 Task: Use multitrack editing to remix a song with a different arrangement.
Action: Mouse moved to (83, 8)
Screenshot: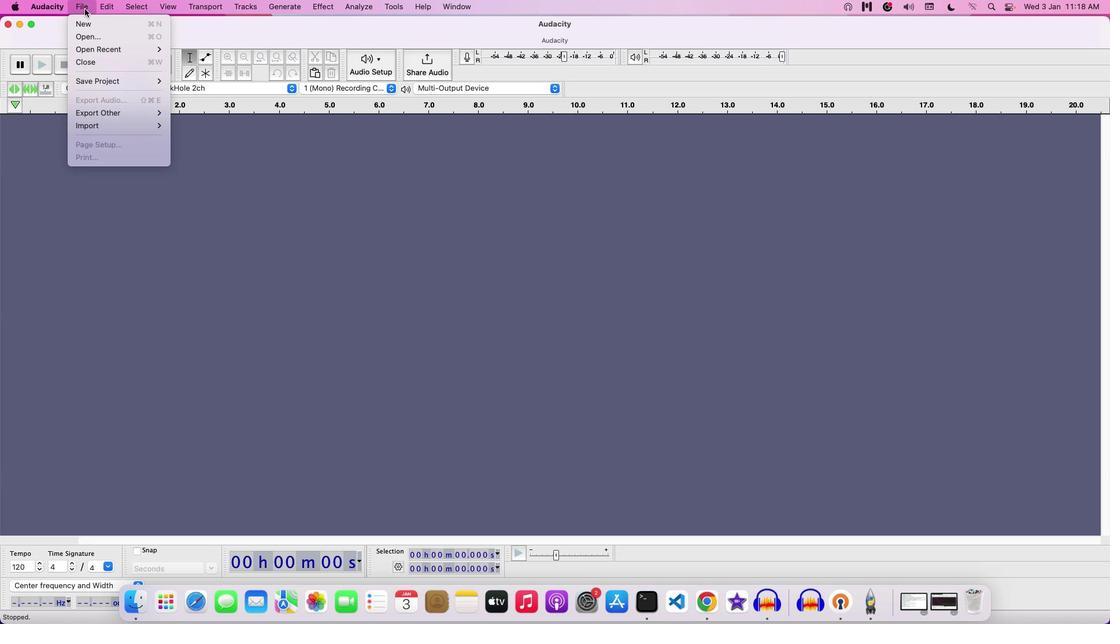 
Action: Mouse pressed left at (83, 8)
Screenshot: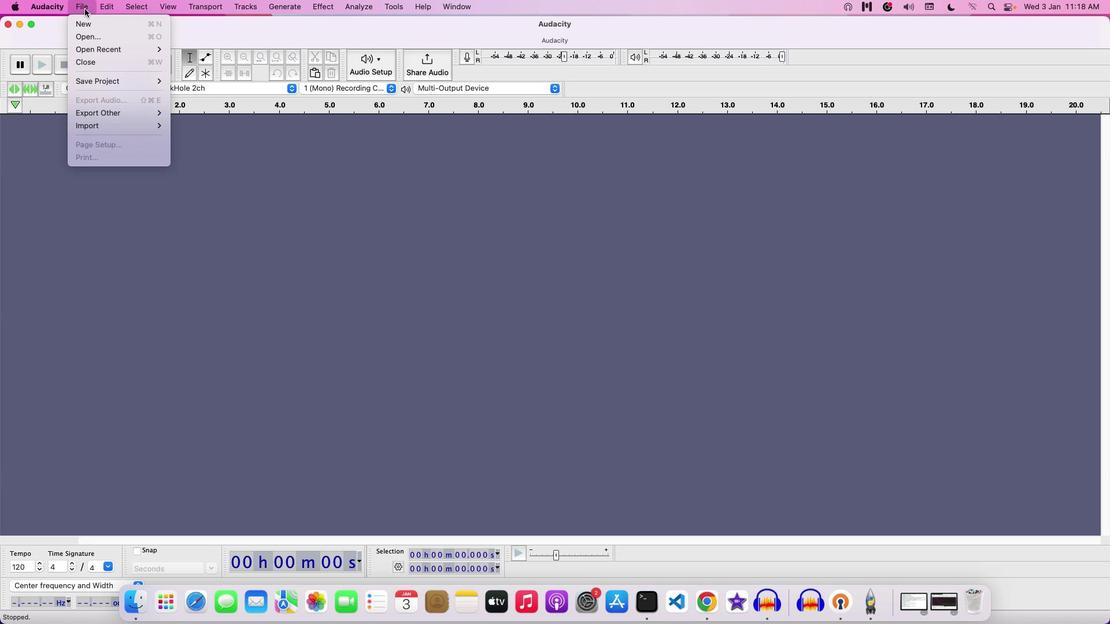 
Action: Mouse moved to (87, 40)
Screenshot: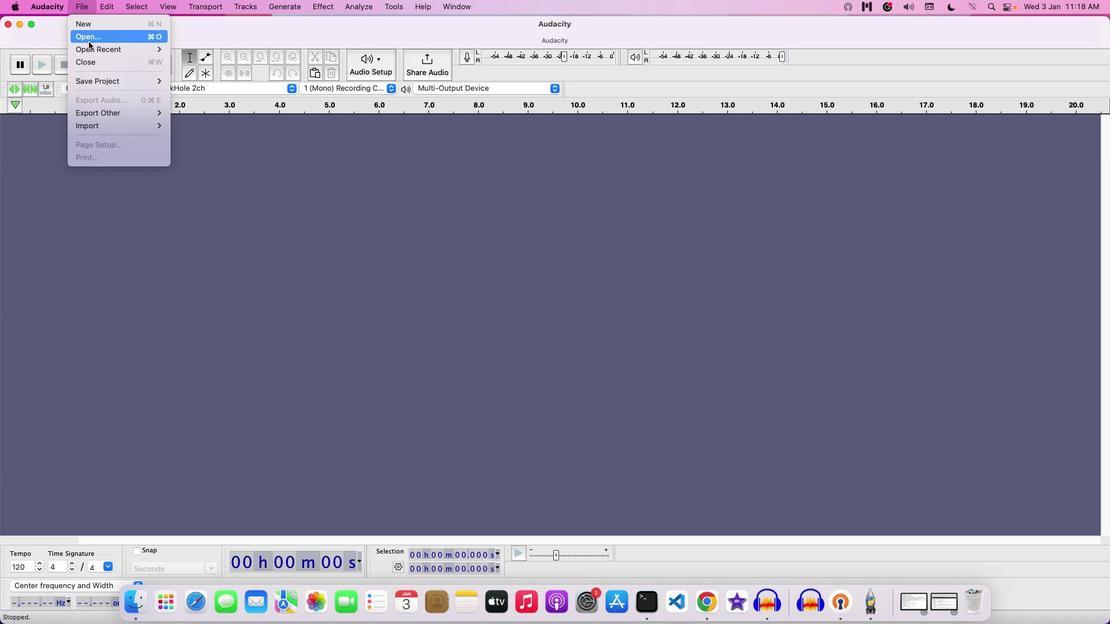 
Action: Mouse pressed left at (87, 40)
Screenshot: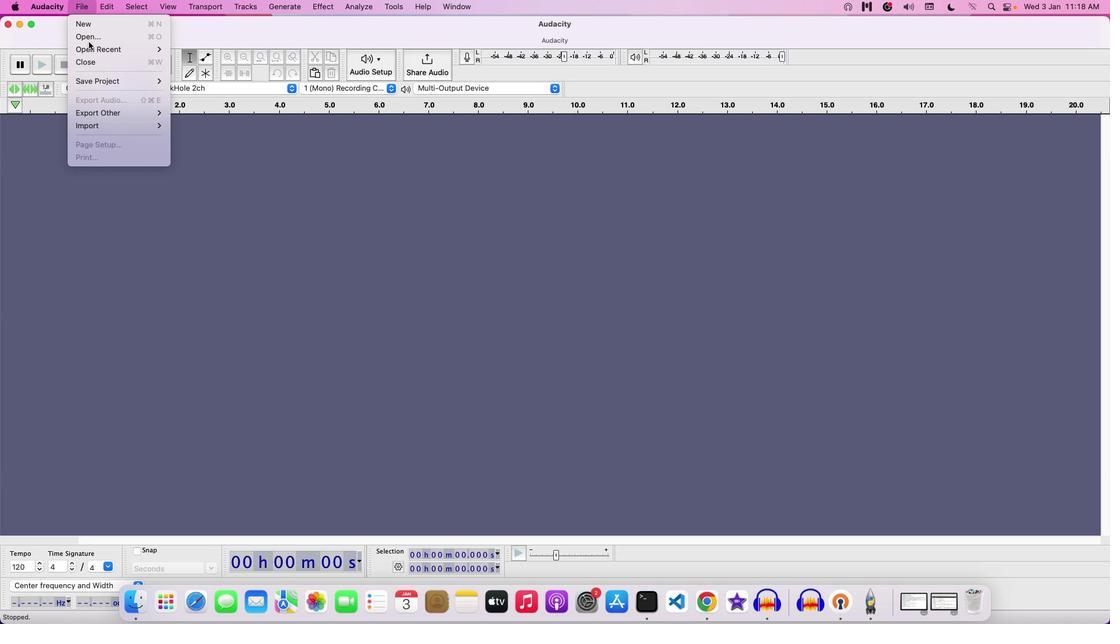 
Action: Mouse moved to (576, 130)
Screenshot: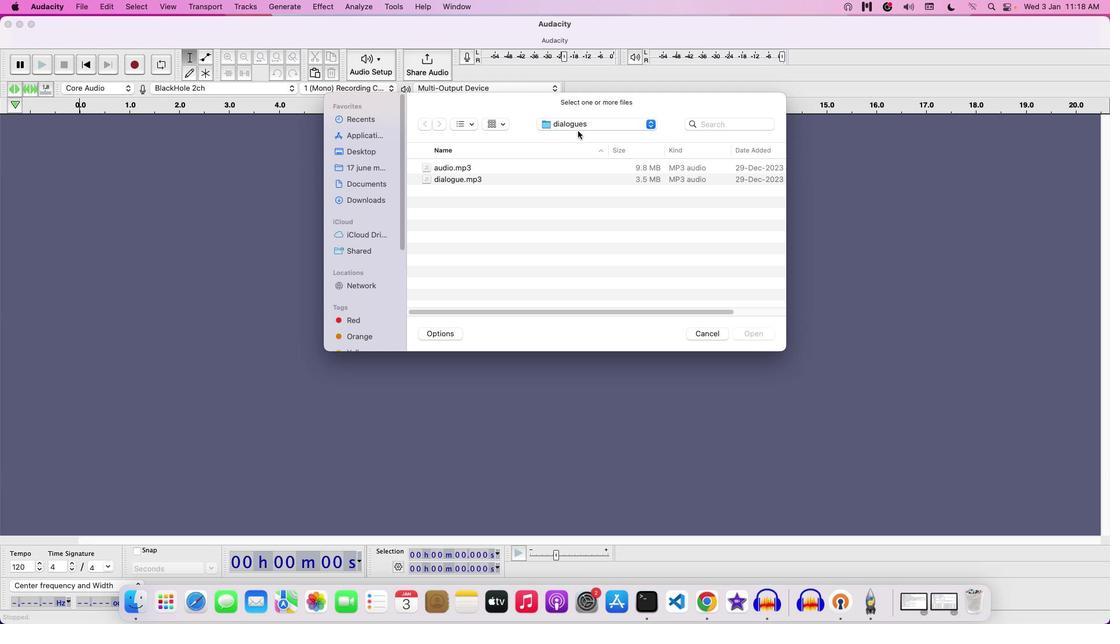 
Action: Mouse pressed left at (576, 130)
Screenshot: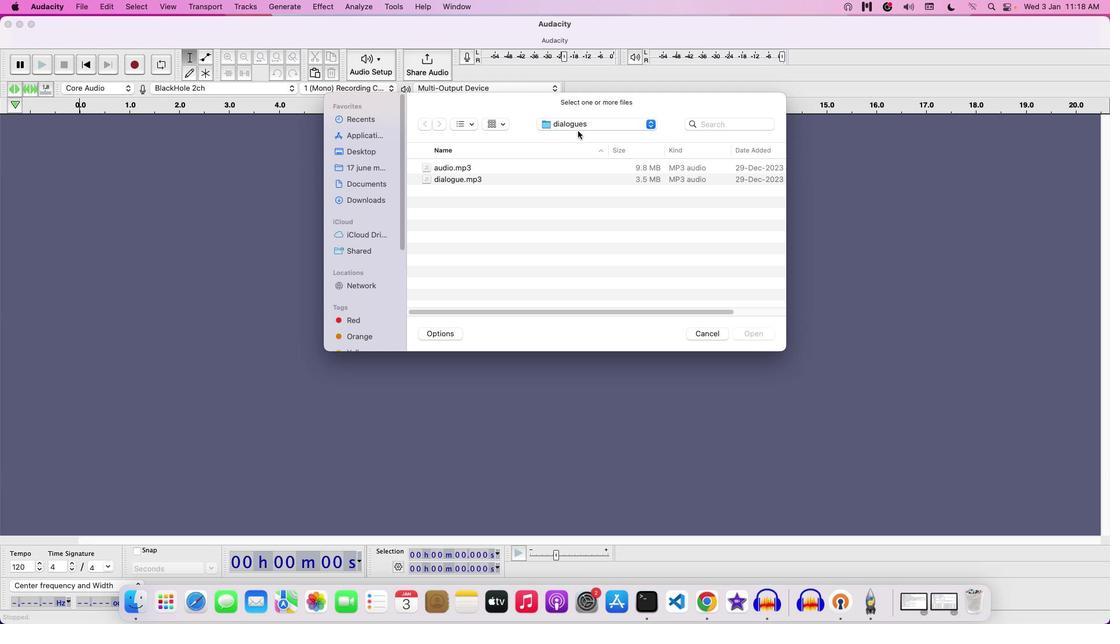 
Action: Mouse moved to (574, 122)
Screenshot: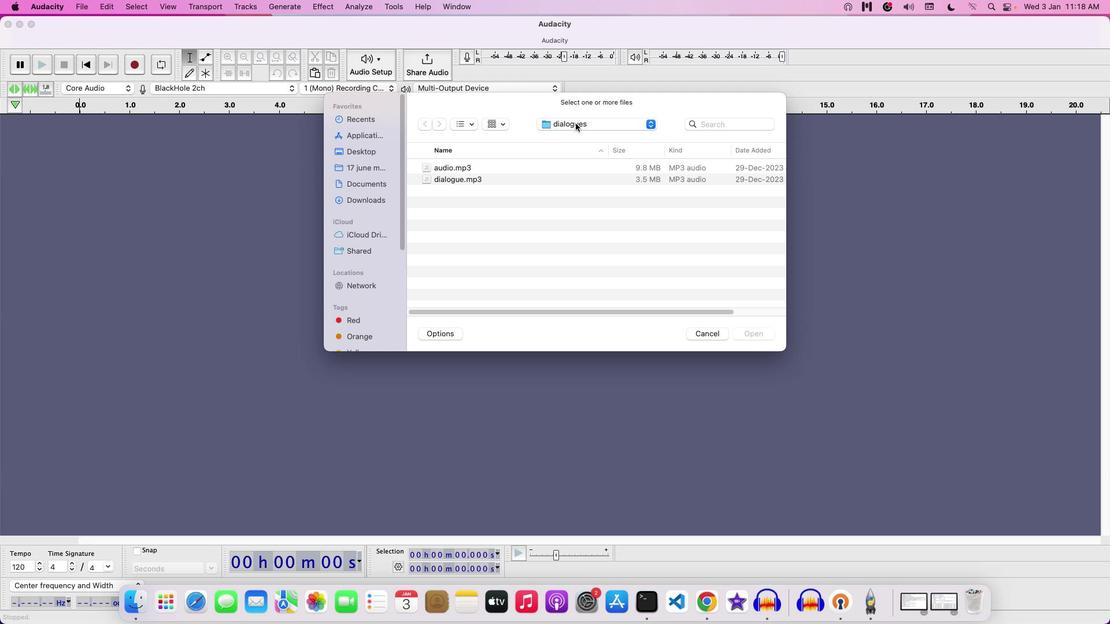 
Action: Mouse pressed left at (574, 122)
Screenshot: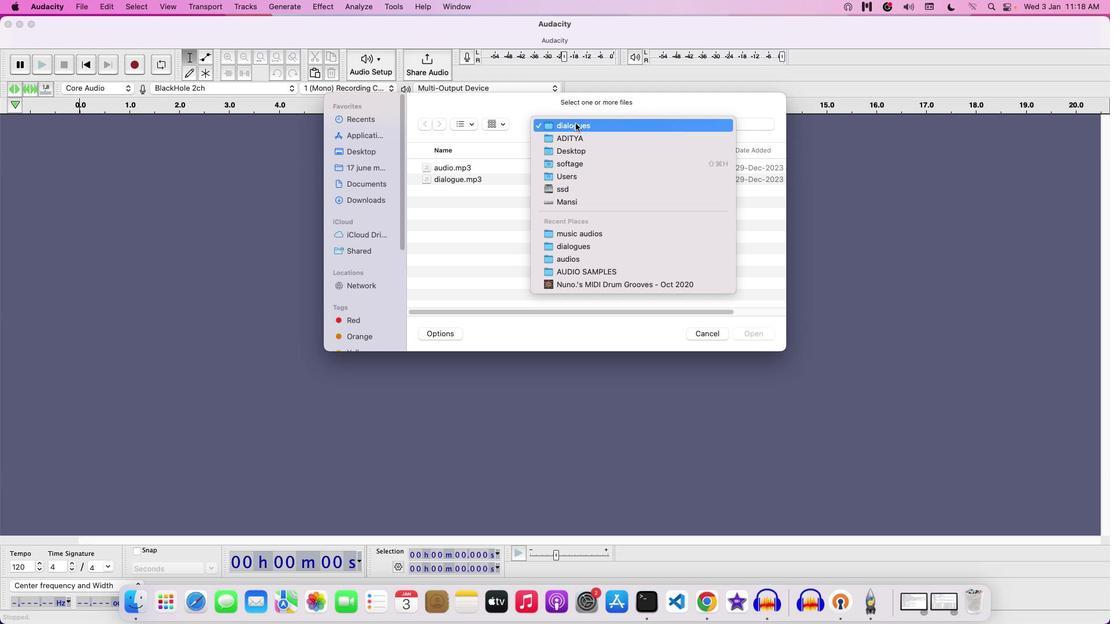 
Action: Mouse moved to (568, 138)
Screenshot: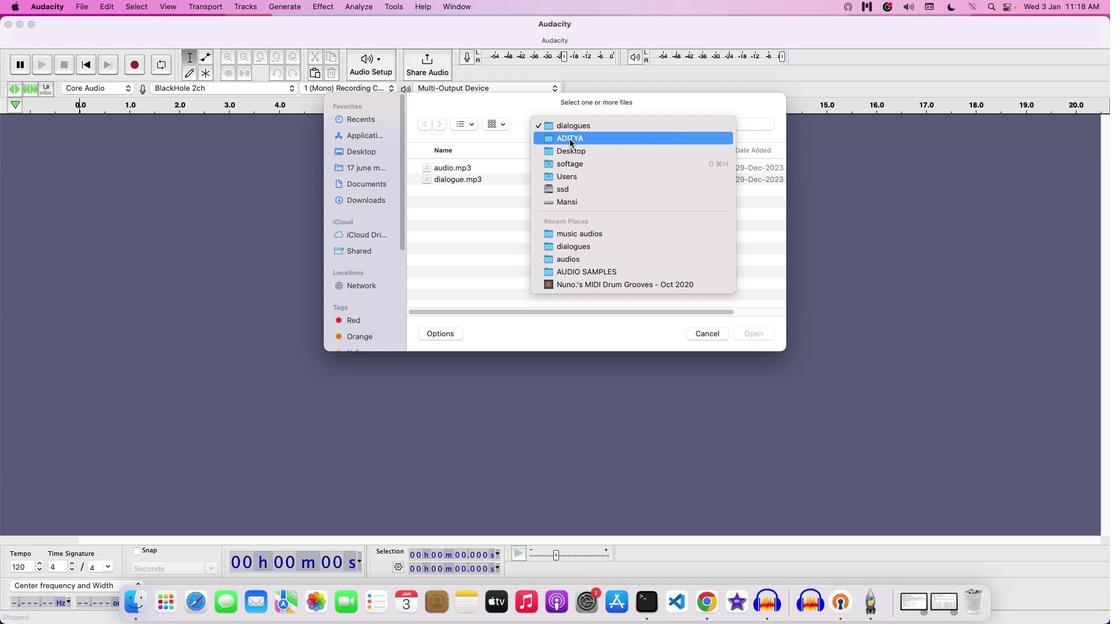 
Action: Mouse pressed left at (568, 138)
Screenshot: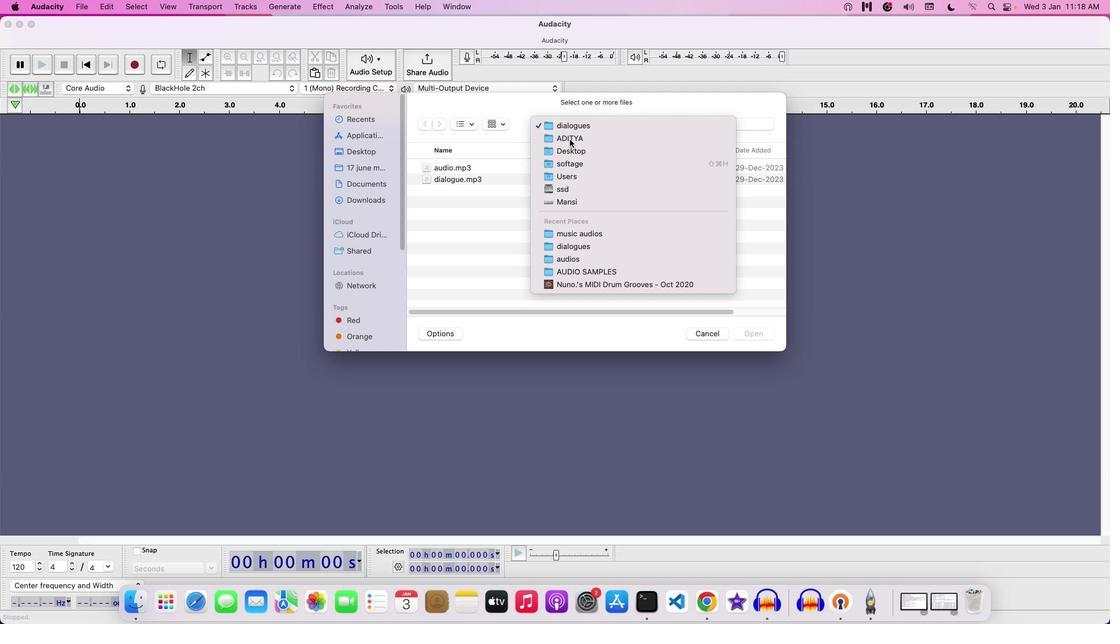 
Action: Mouse moved to (448, 213)
Screenshot: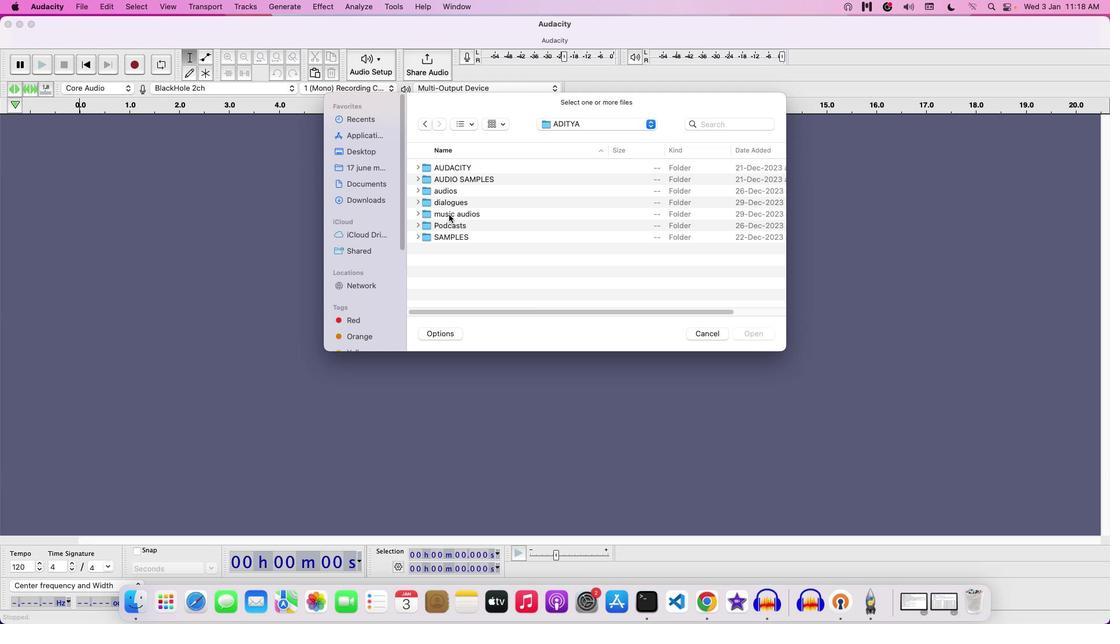 
Action: Mouse pressed left at (448, 213)
Screenshot: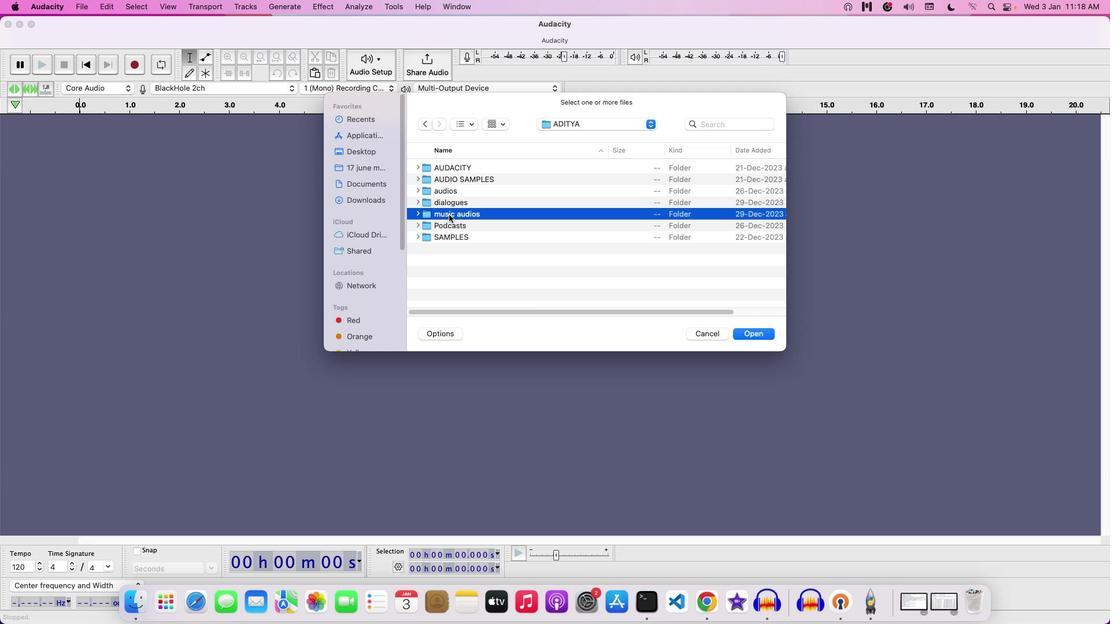 
Action: Mouse pressed left at (448, 213)
Screenshot: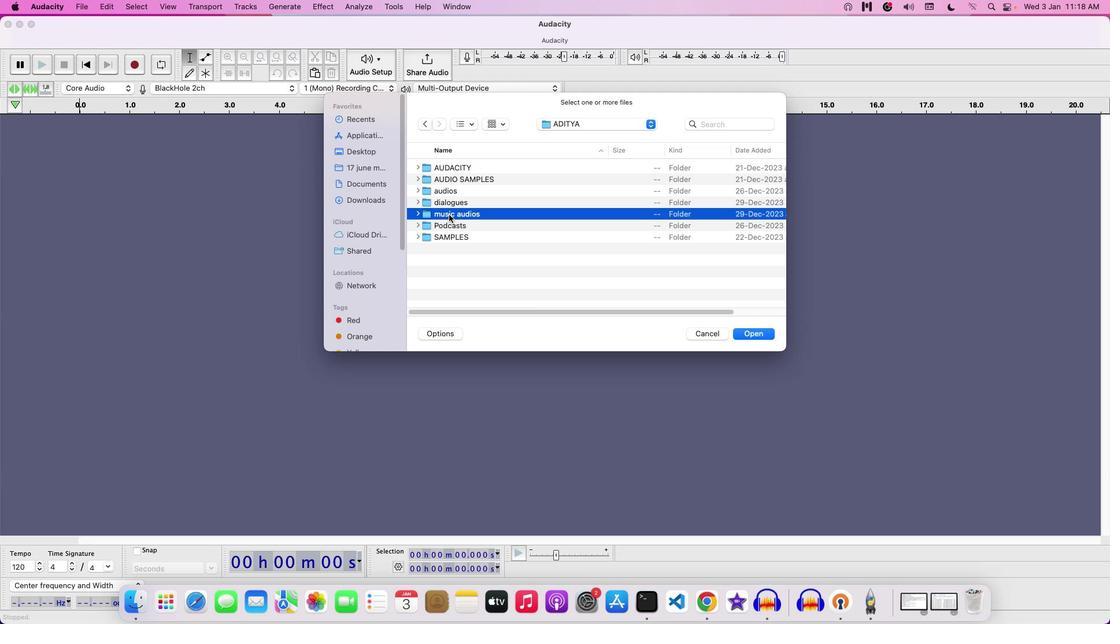 
Action: Mouse moved to (448, 200)
Screenshot: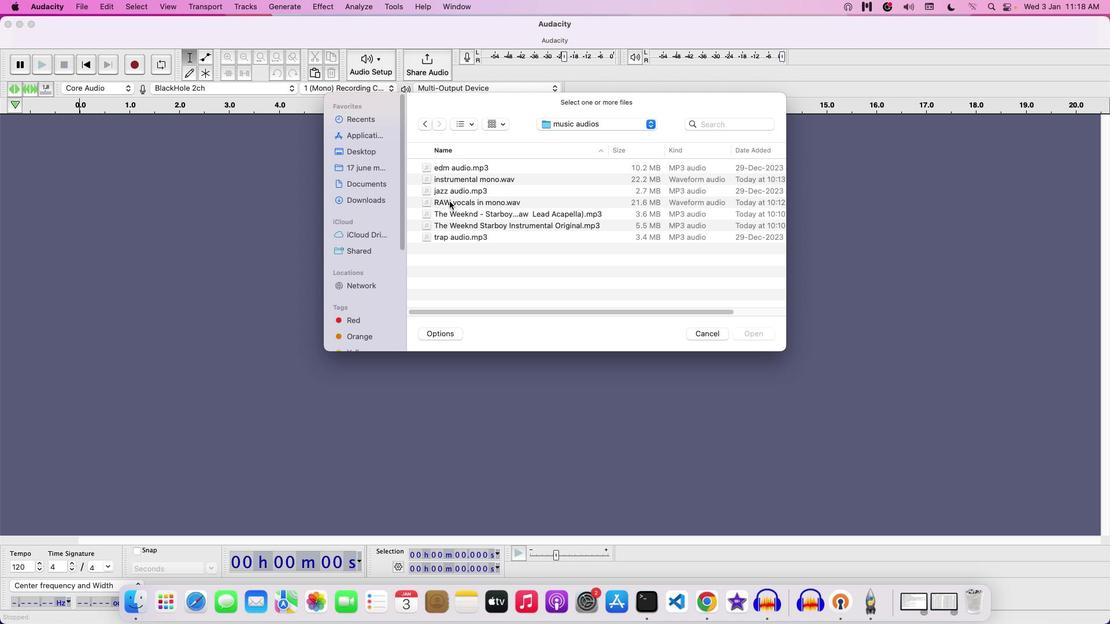 
Action: Mouse pressed left at (448, 200)
Screenshot: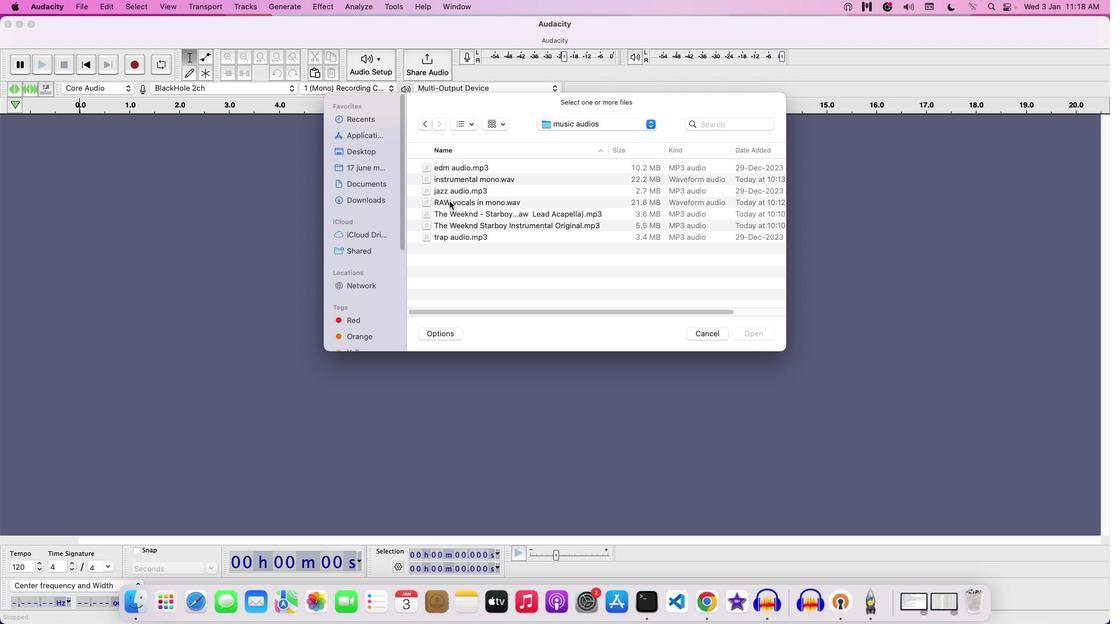 
Action: Mouse moved to (450, 231)
Screenshot: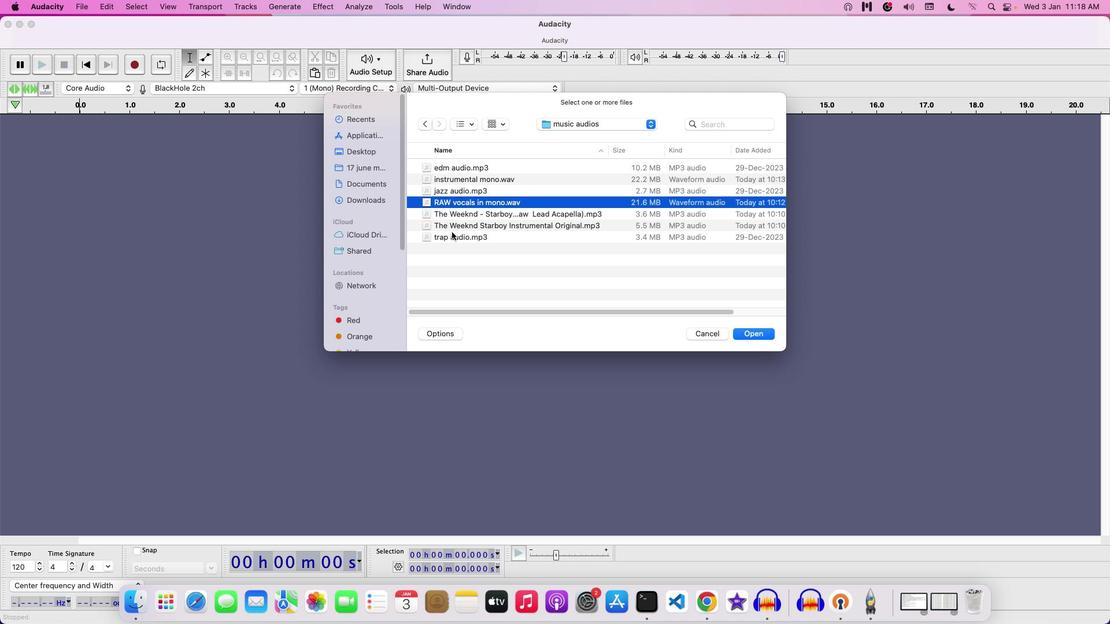 
Action: Mouse pressed left at (450, 231)
Screenshot: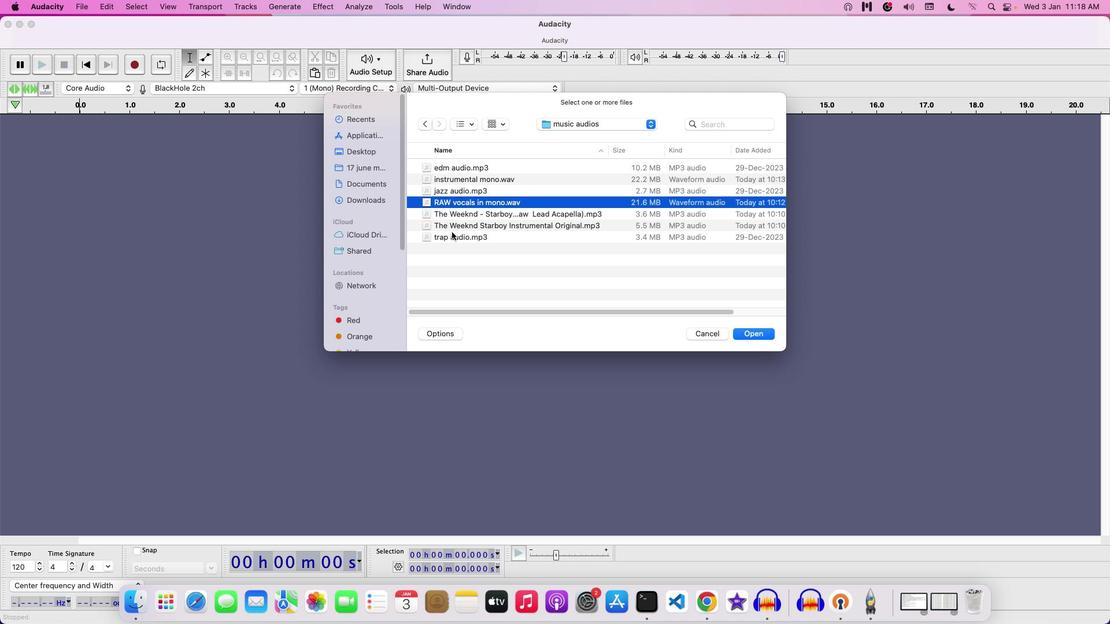 
Action: Mouse moved to (555, 238)
Screenshot: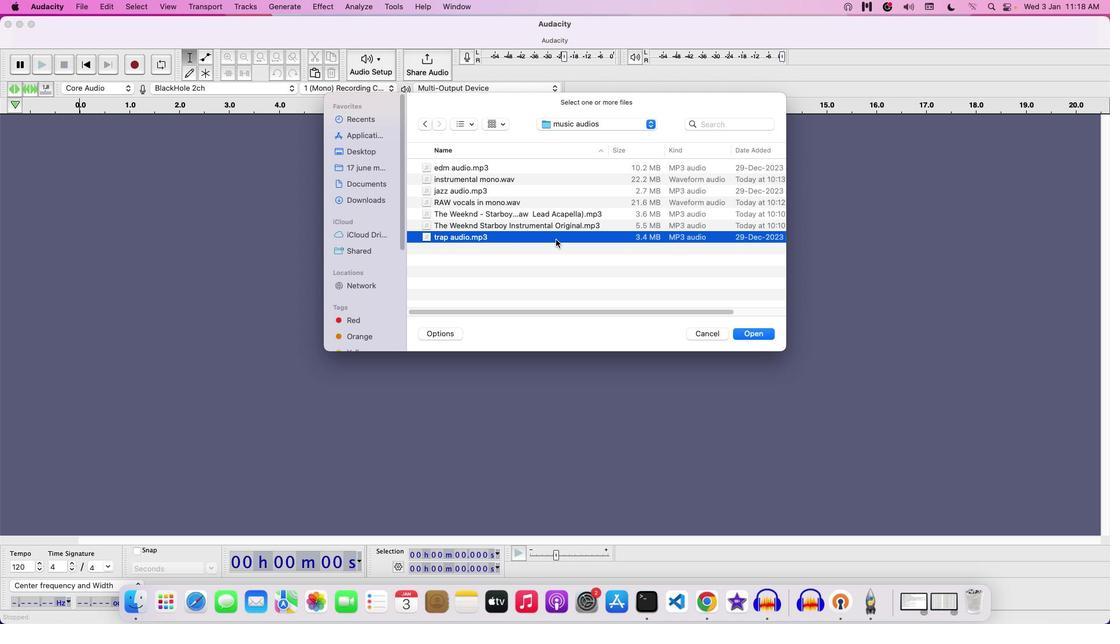 
Action: Mouse pressed left at (555, 238)
Screenshot: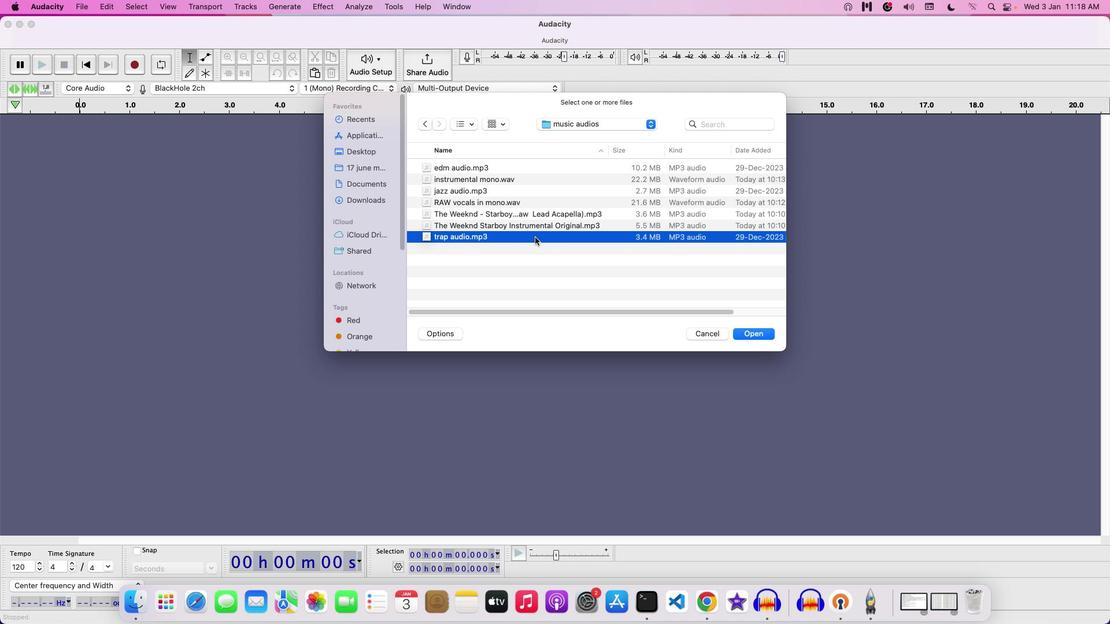 
Action: Mouse moved to (453, 166)
Screenshot: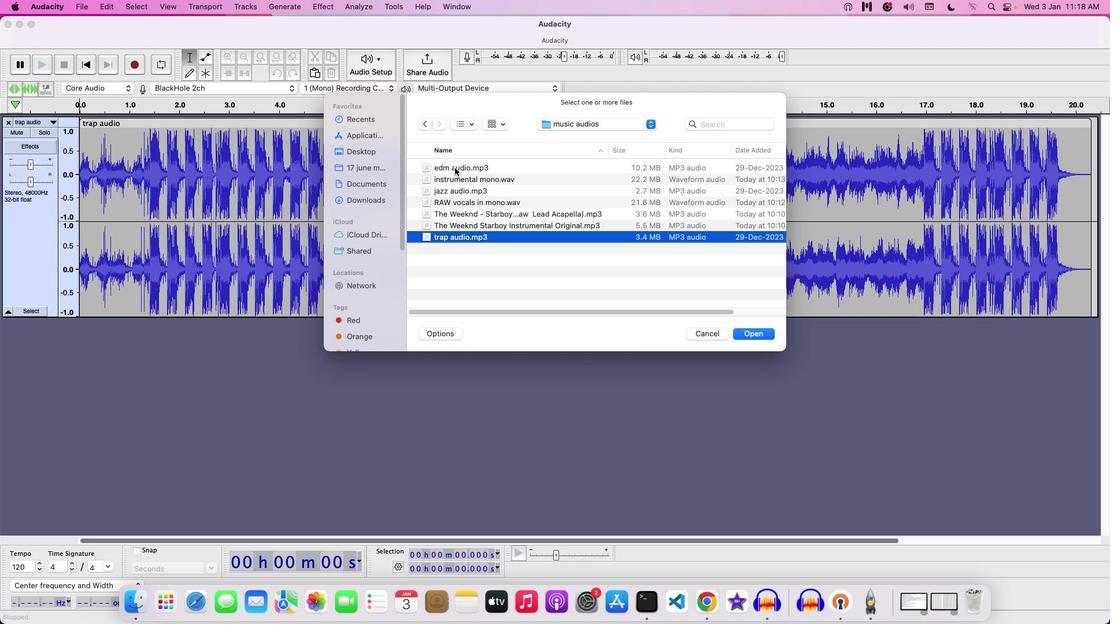 
Action: Mouse pressed left at (453, 166)
Screenshot: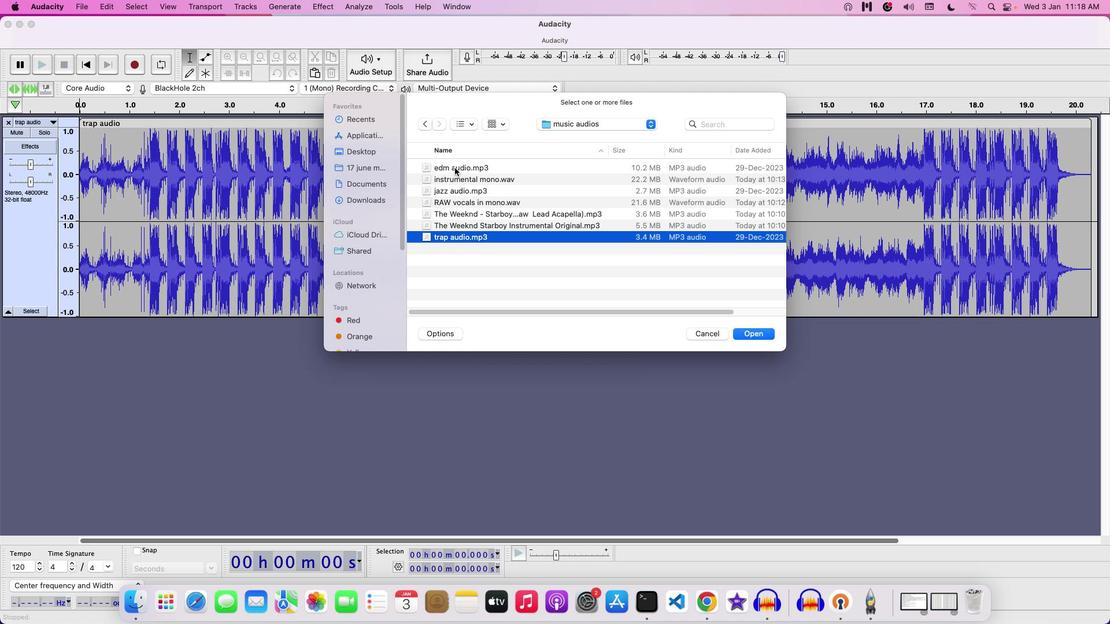 
Action: Mouse moved to (459, 163)
Screenshot: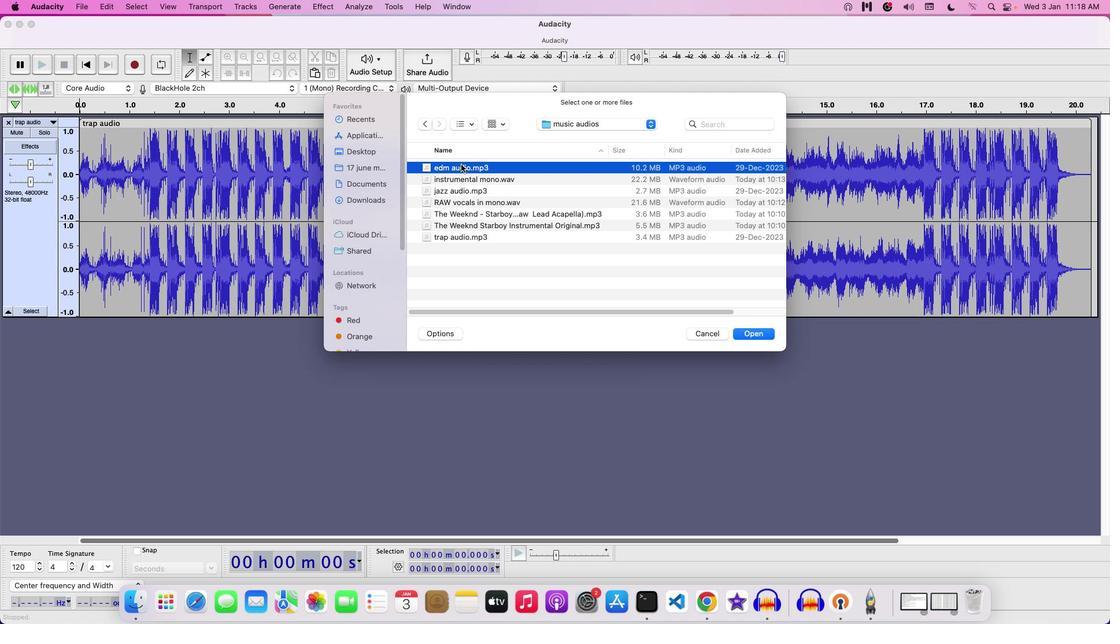 
Action: Mouse pressed left at (459, 163)
Screenshot: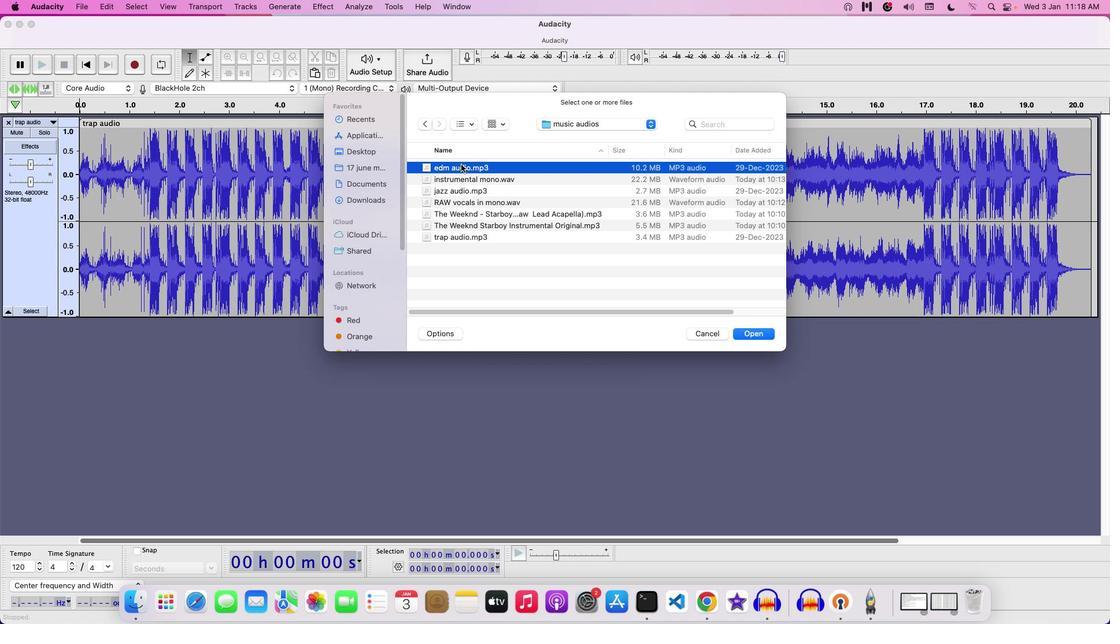 
Action: Mouse moved to (709, 336)
Screenshot: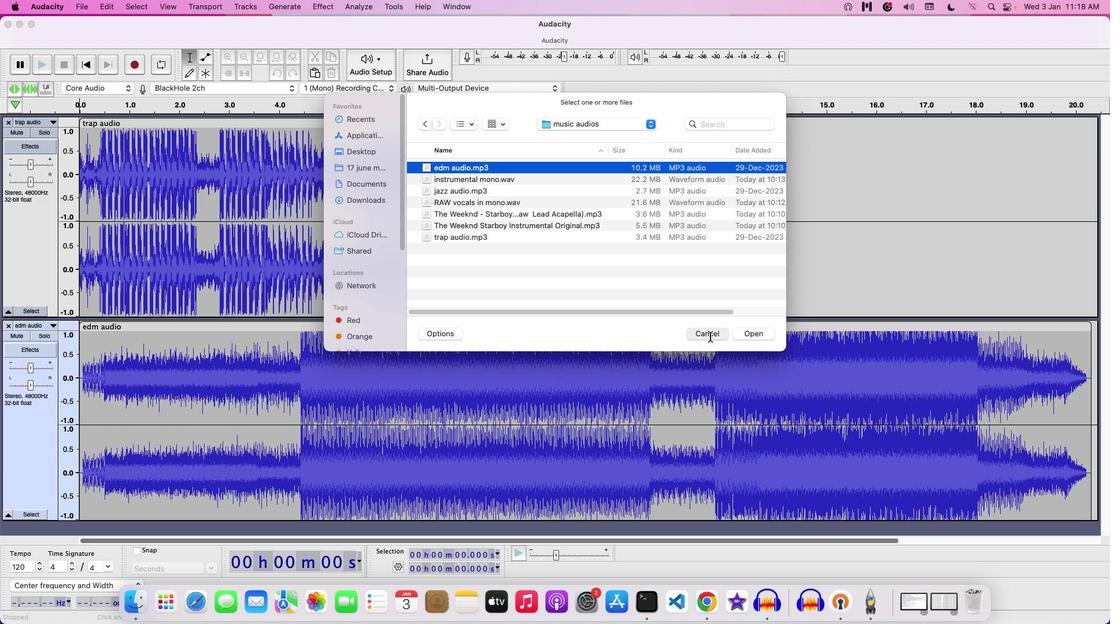 
Action: Mouse pressed left at (709, 336)
Screenshot: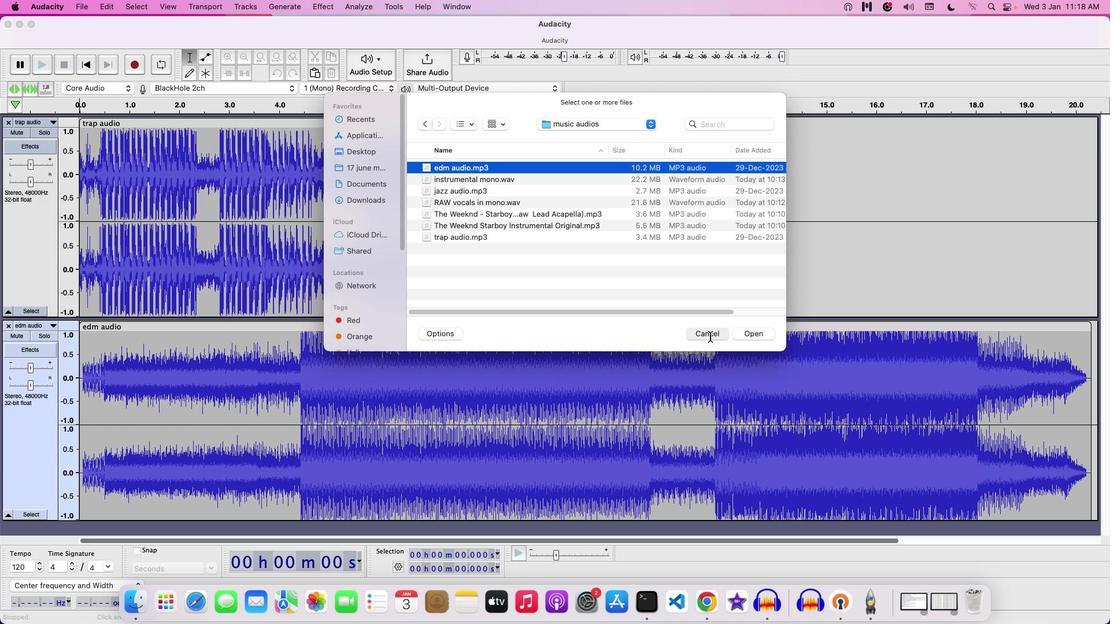 
Action: Mouse moved to (1085, 329)
Screenshot: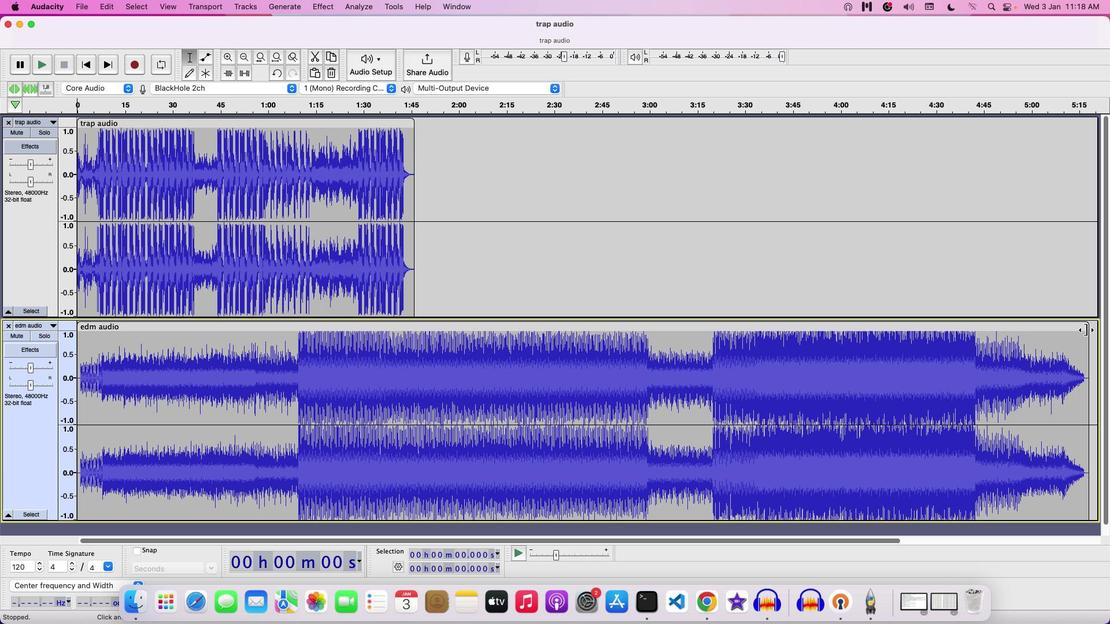 
Action: Mouse pressed left at (1085, 329)
Screenshot: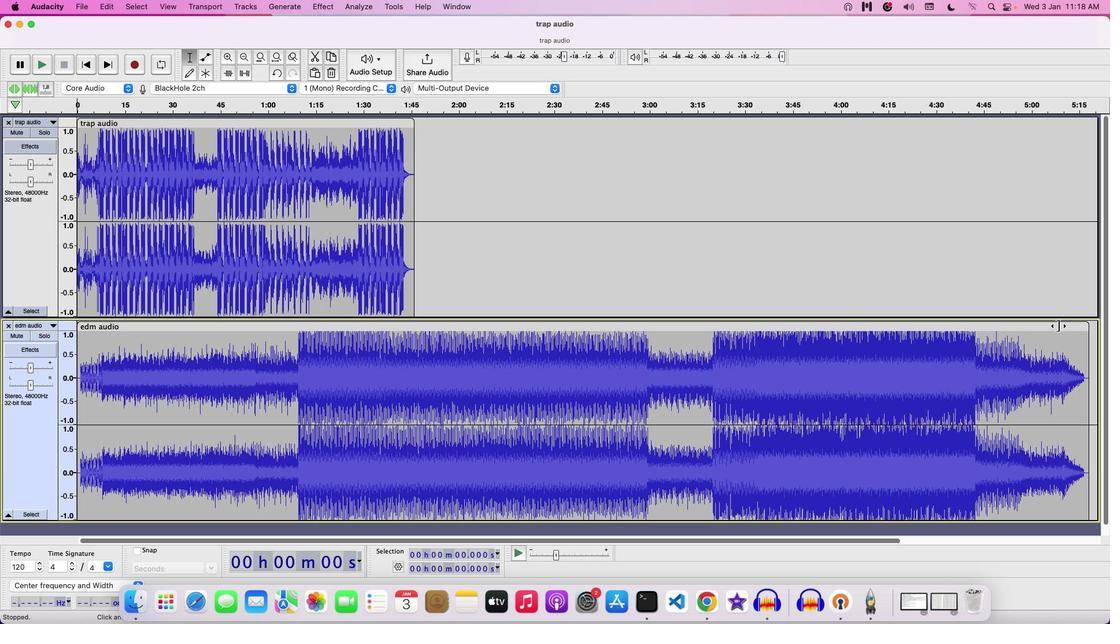 
Action: Mouse moved to (304, 322)
Screenshot: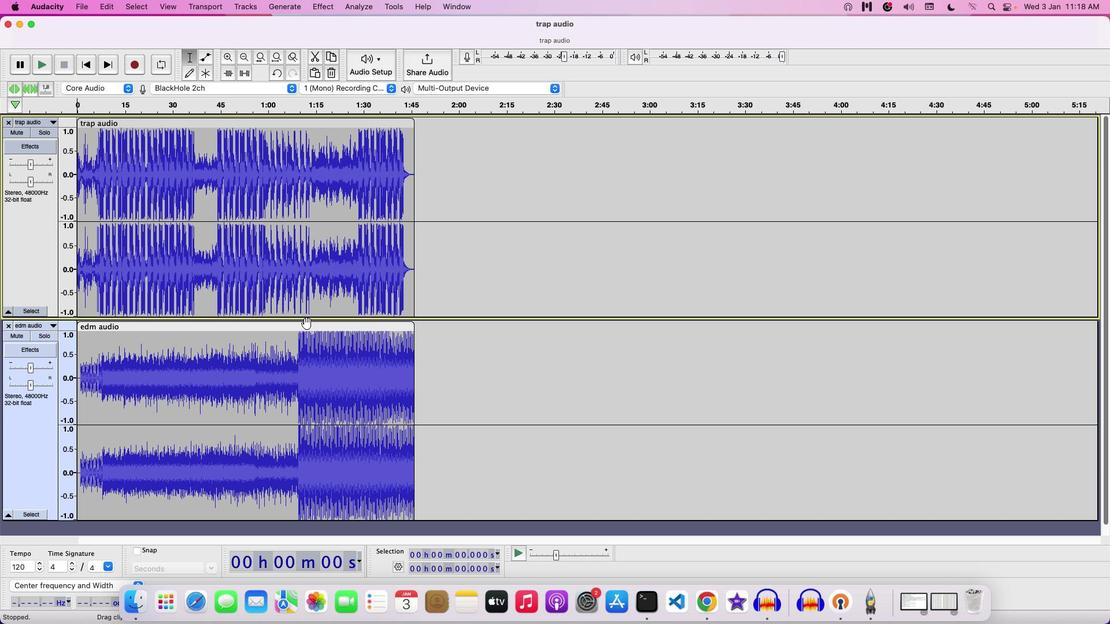 
Action: Mouse pressed left at (304, 322)
Screenshot: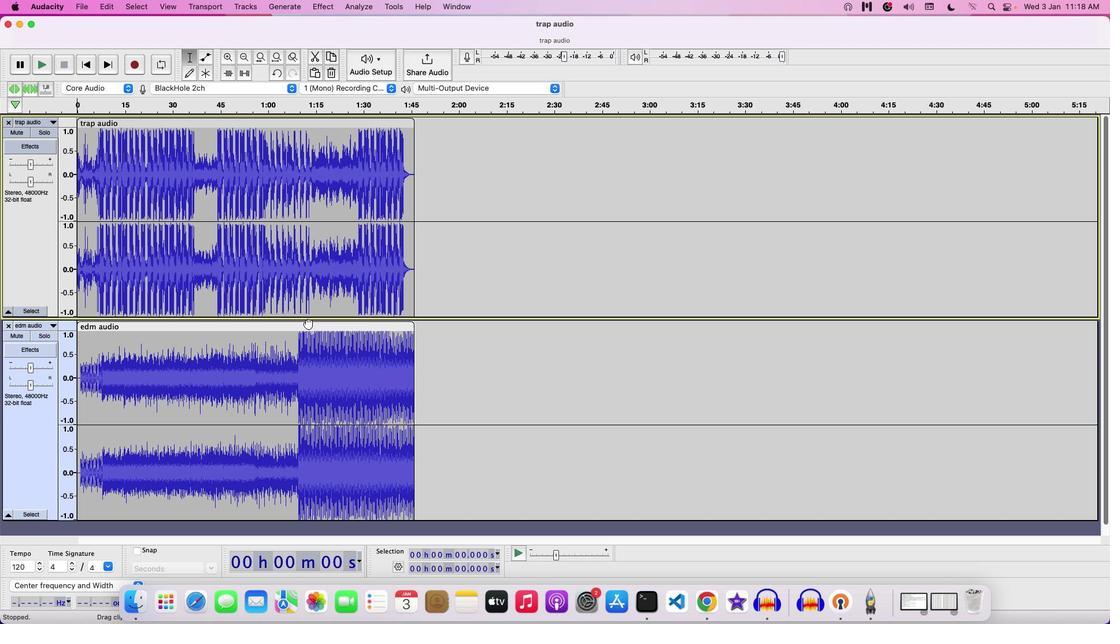 
Action: Mouse moved to (413, 325)
Screenshot: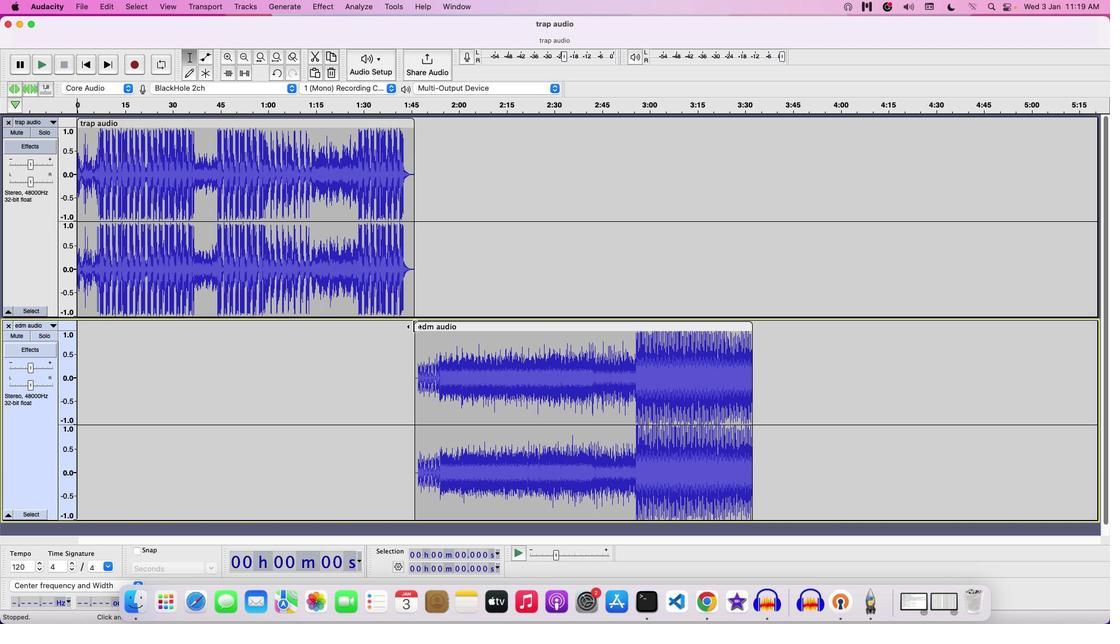 
Action: Mouse pressed left at (413, 325)
Screenshot: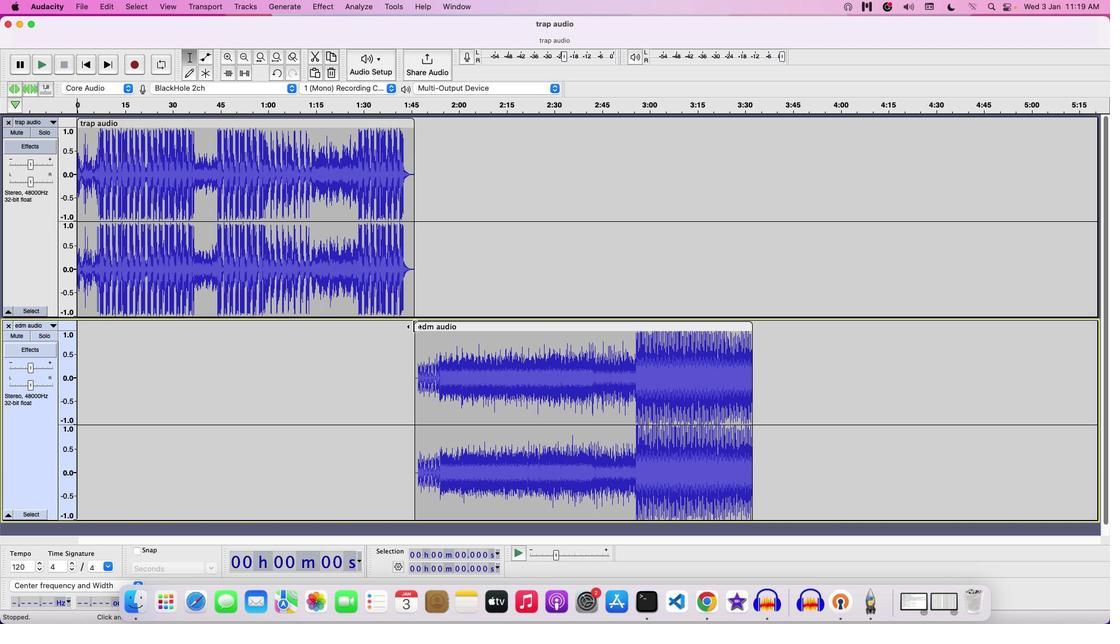 
Action: Mouse moved to (426, 326)
Screenshot: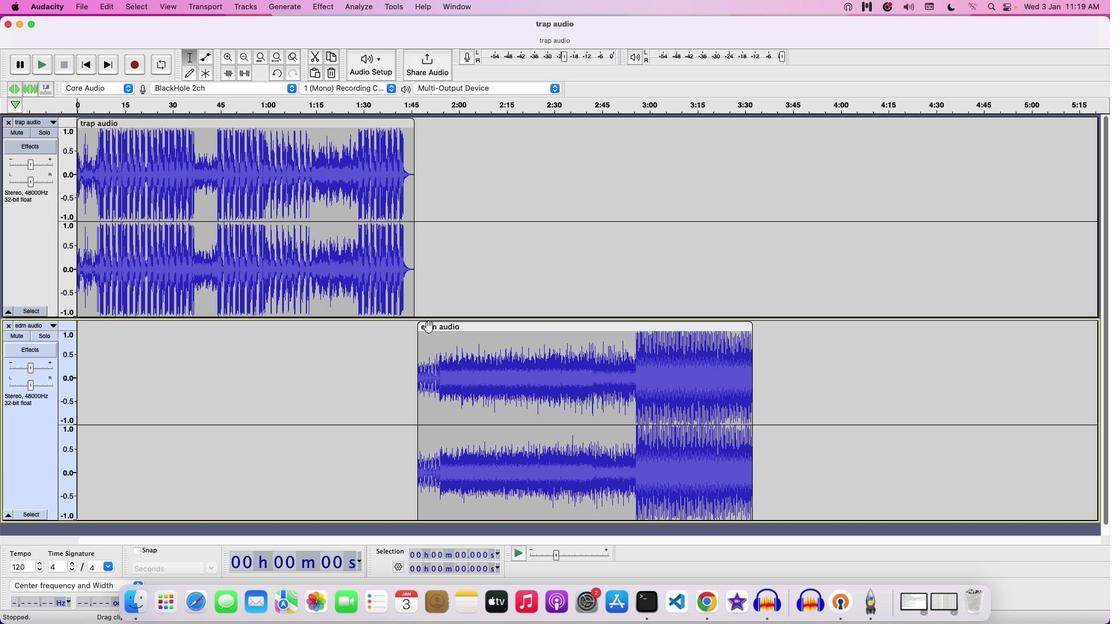 
Action: Mouse pressed left at (426, 326)
Screenshot: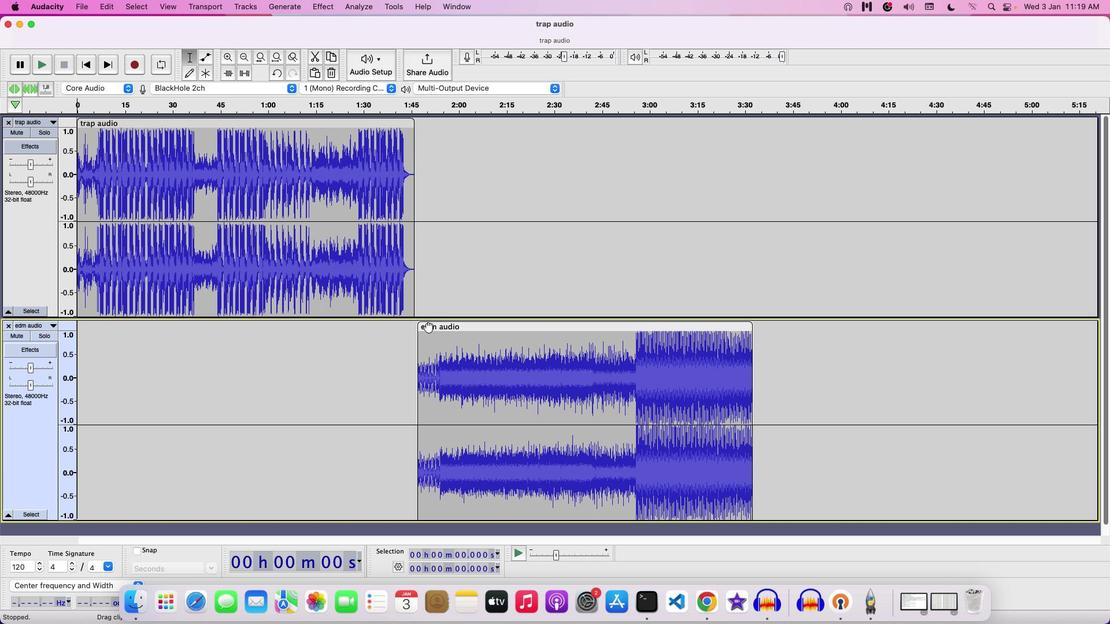 
Action: Mouse moved to (423, 325)
Screenshot: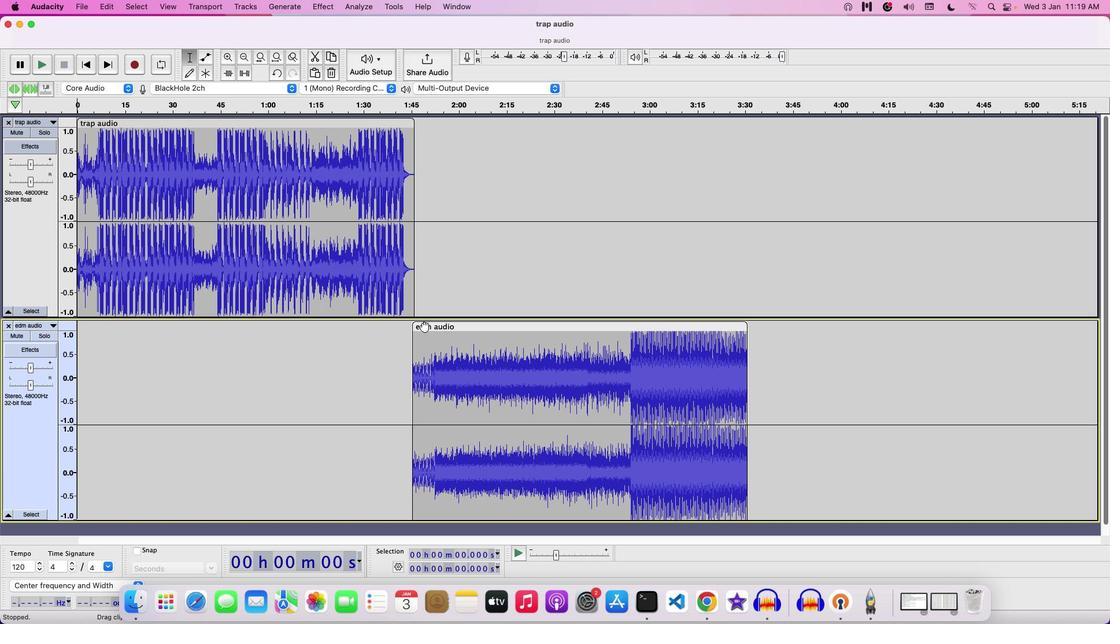 
Action: Mouse pressed left at (423, 325)
Screenshot: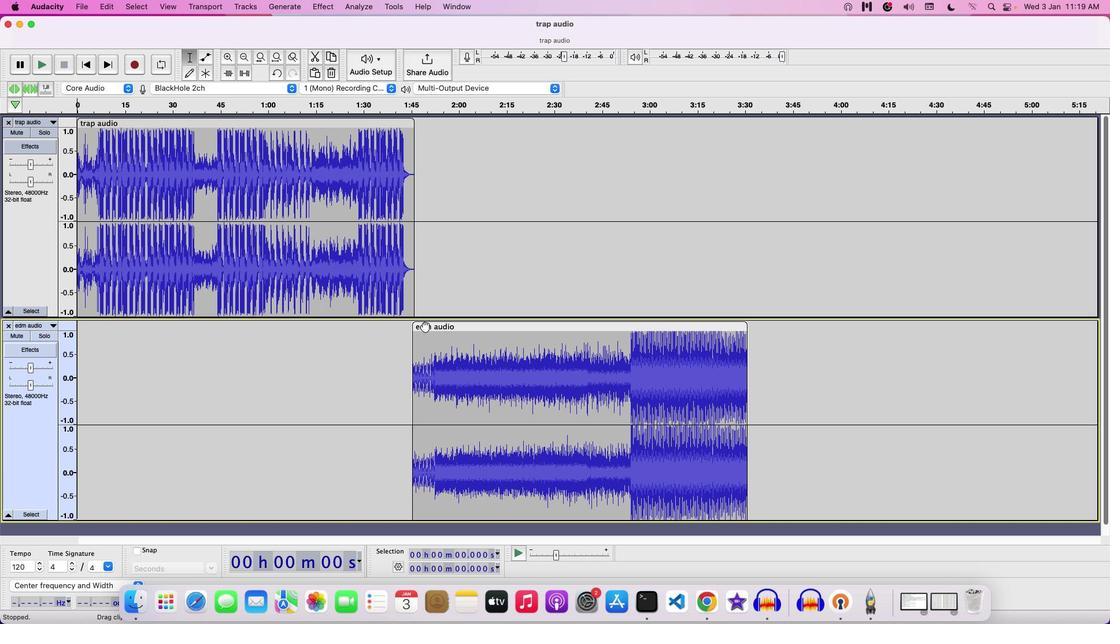 
Action: Mouse moved to (411, 118)
Screenshot: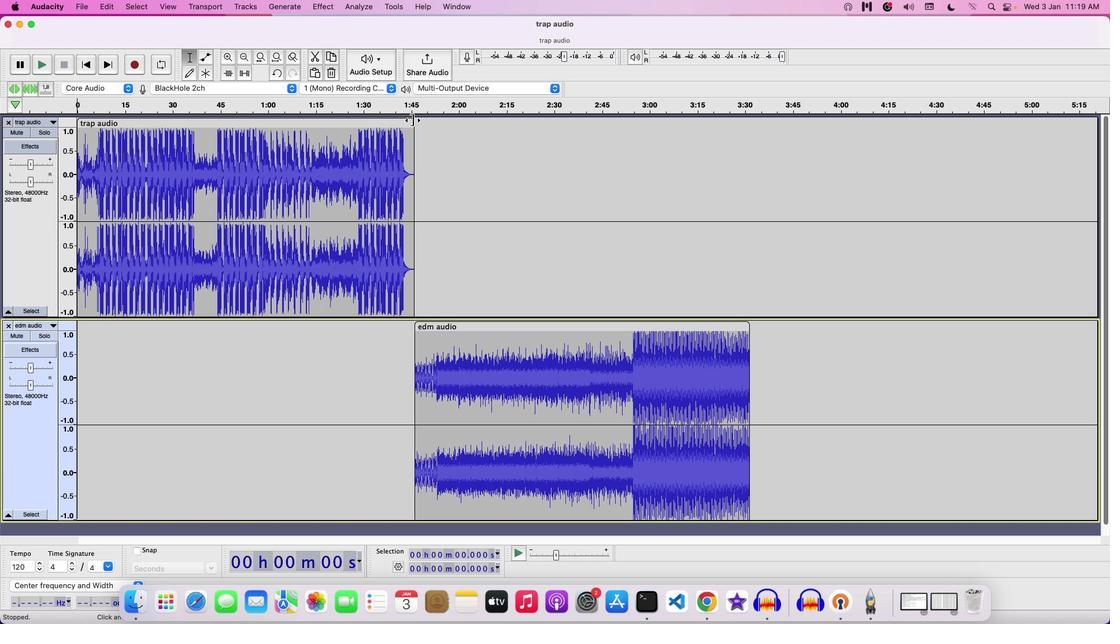 
Action: Mouse pressed left at (411, 118)
Screenshot: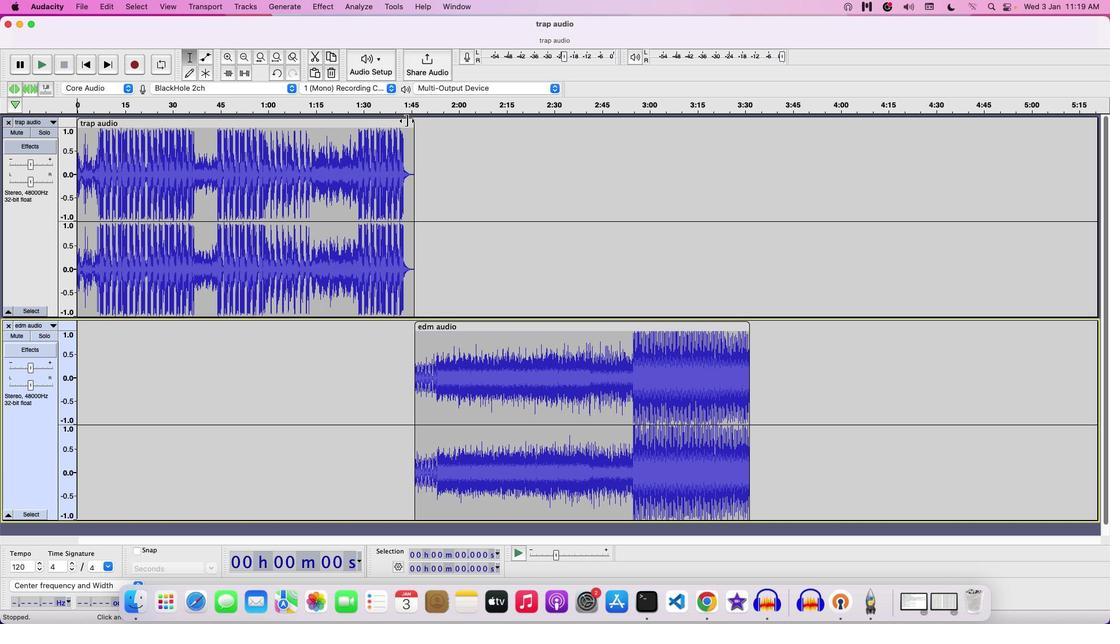 
Action: Mouse moved to (510, 326)
Screenshot: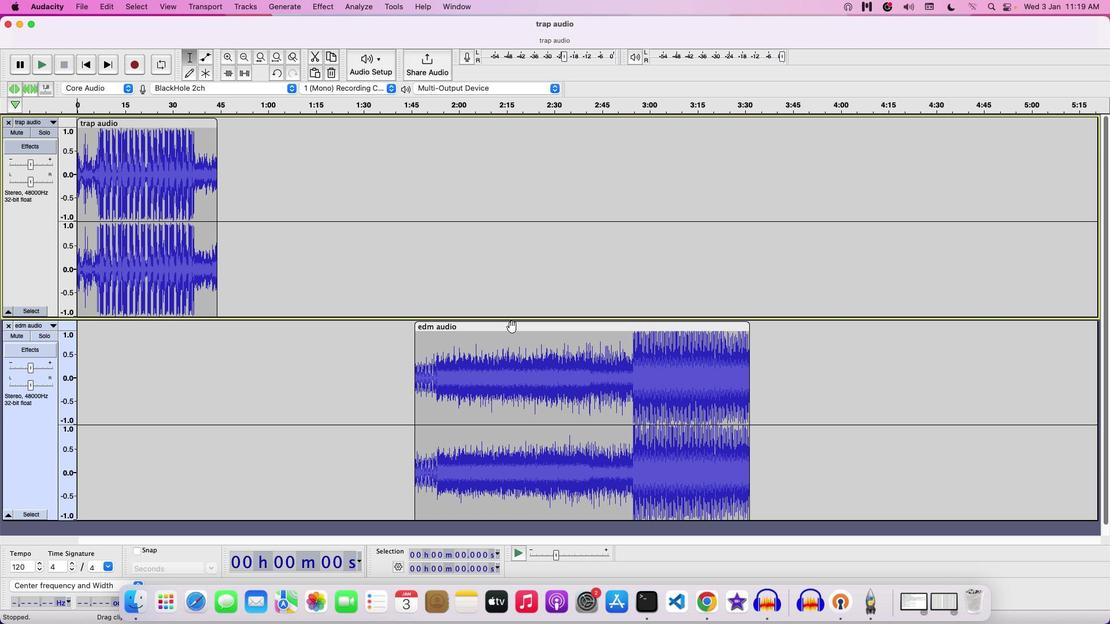 
Action: Mouse pressed left at (510, 326)
Screenshot: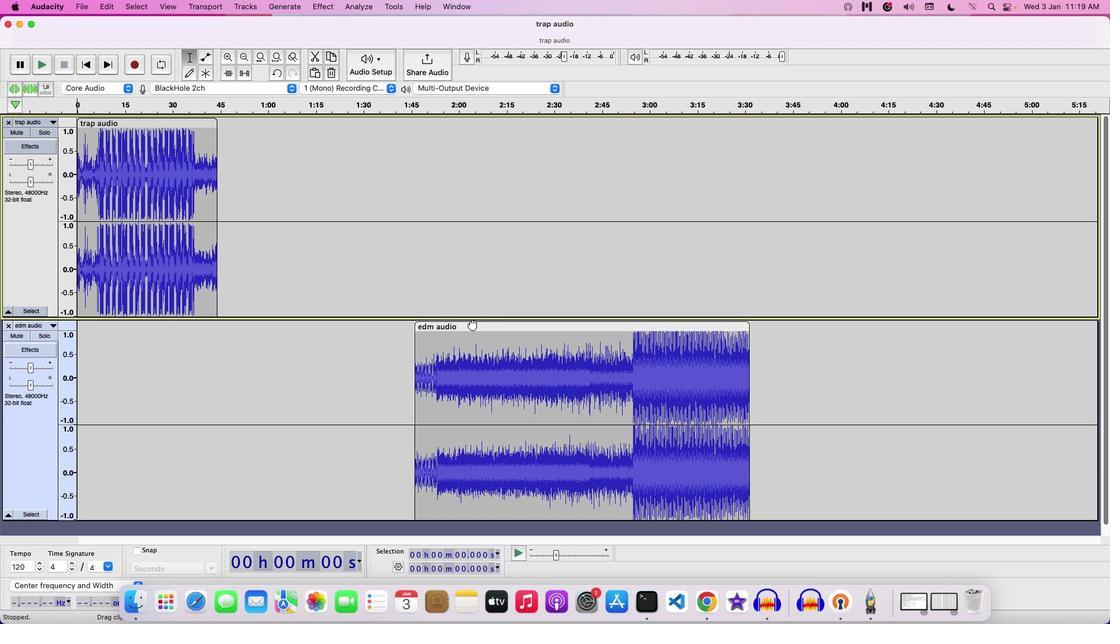 
Action: Mouse moved to (552, 327)
Screenshot: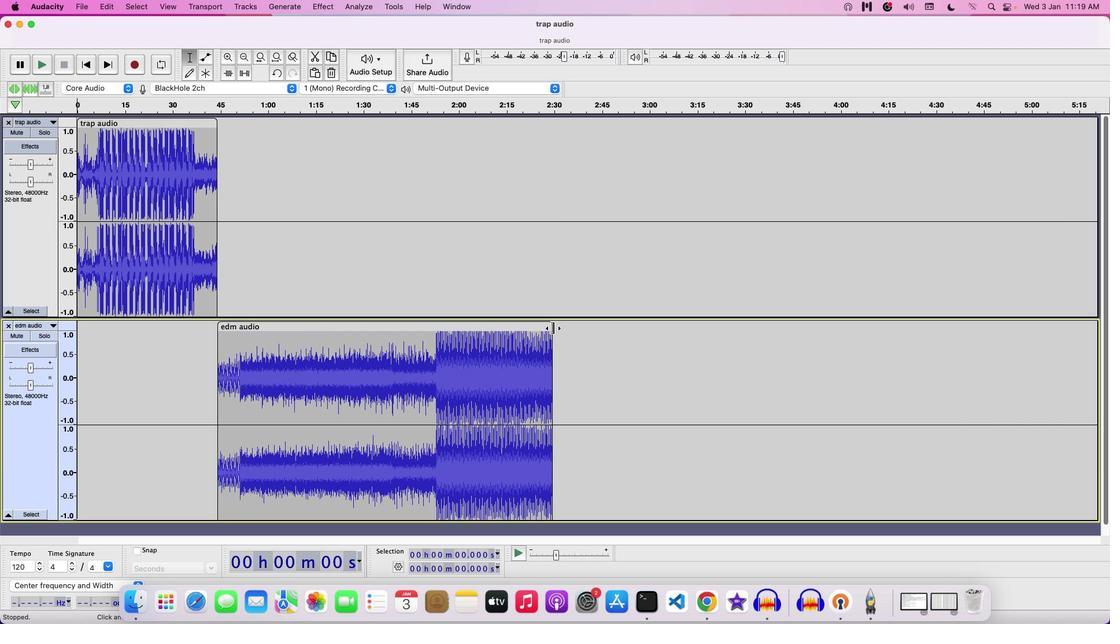 
Action: Mouse pressed left at (552, 327)
Screenshot: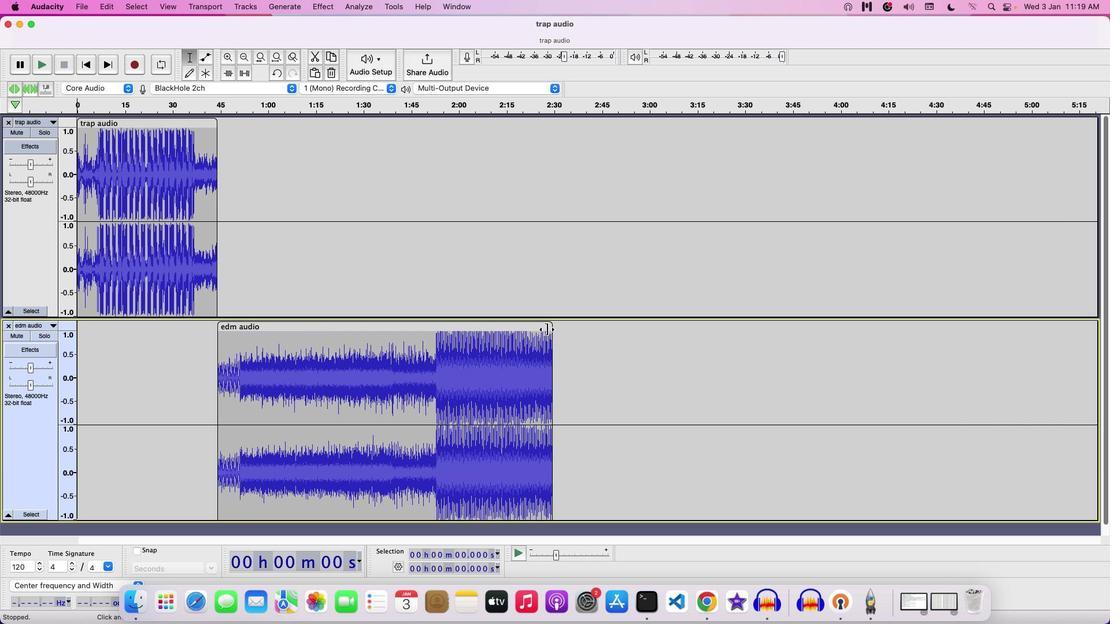 
Action: Mouse moved to (79, 170)
Screenshot: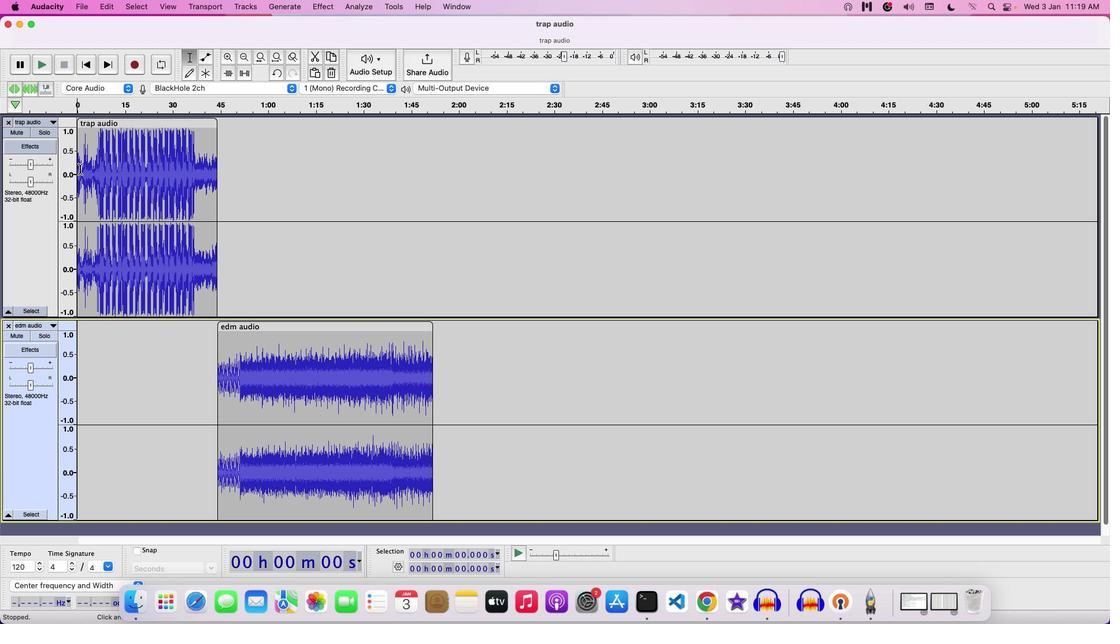 
Action: Key pressed Key.space
Screenshot: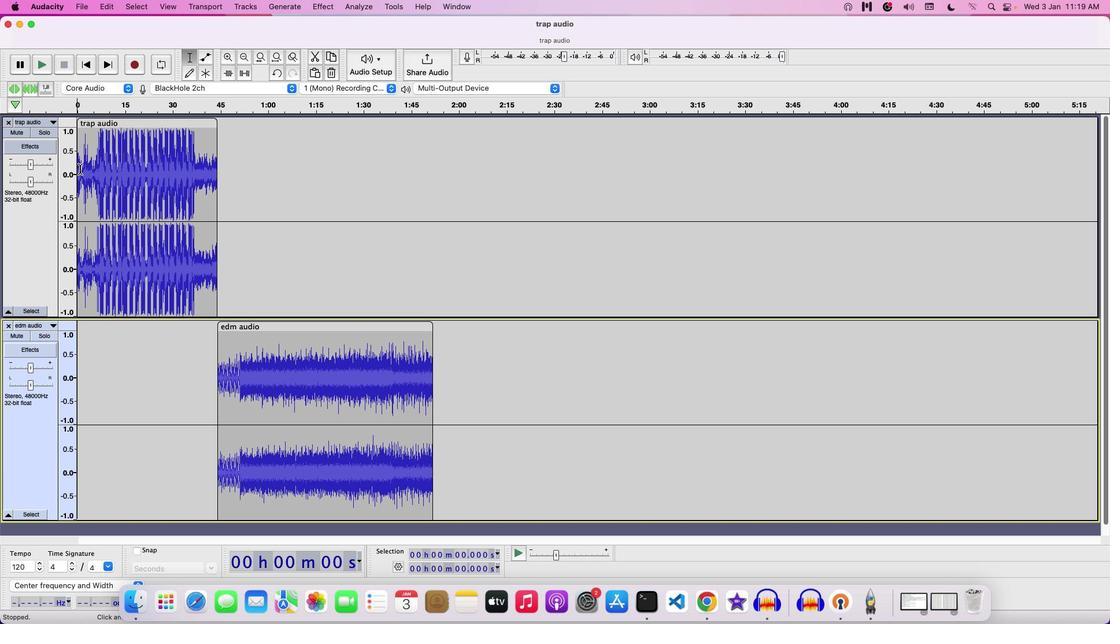 
Action: Mouse moved to (31, 163)
Screenshot: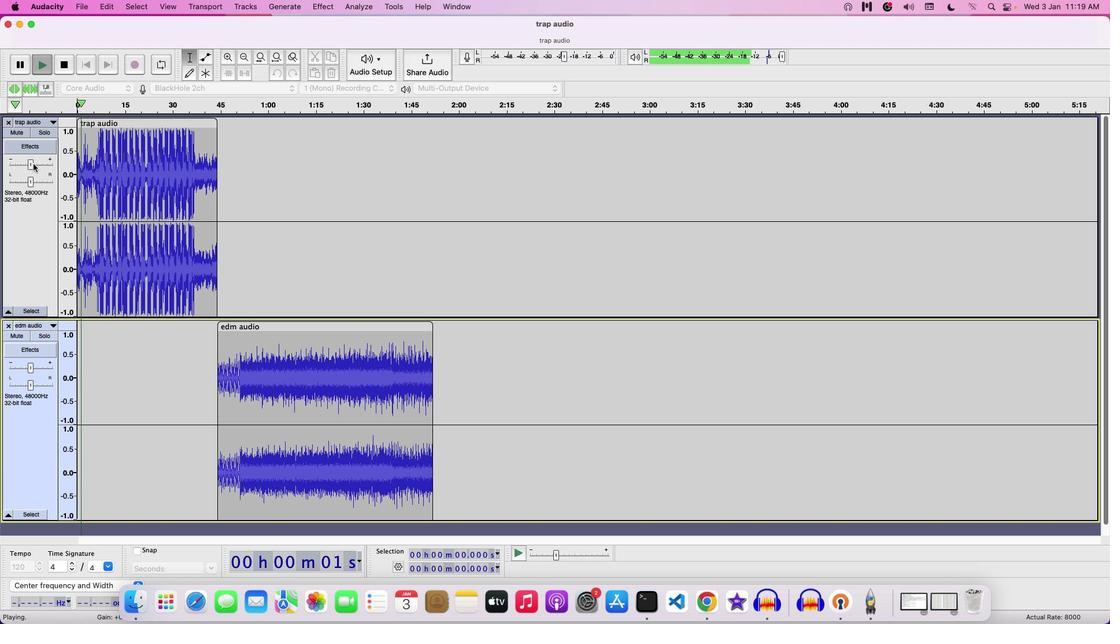 
Action: Mouse pressed left at (31, 163)
Screenshot: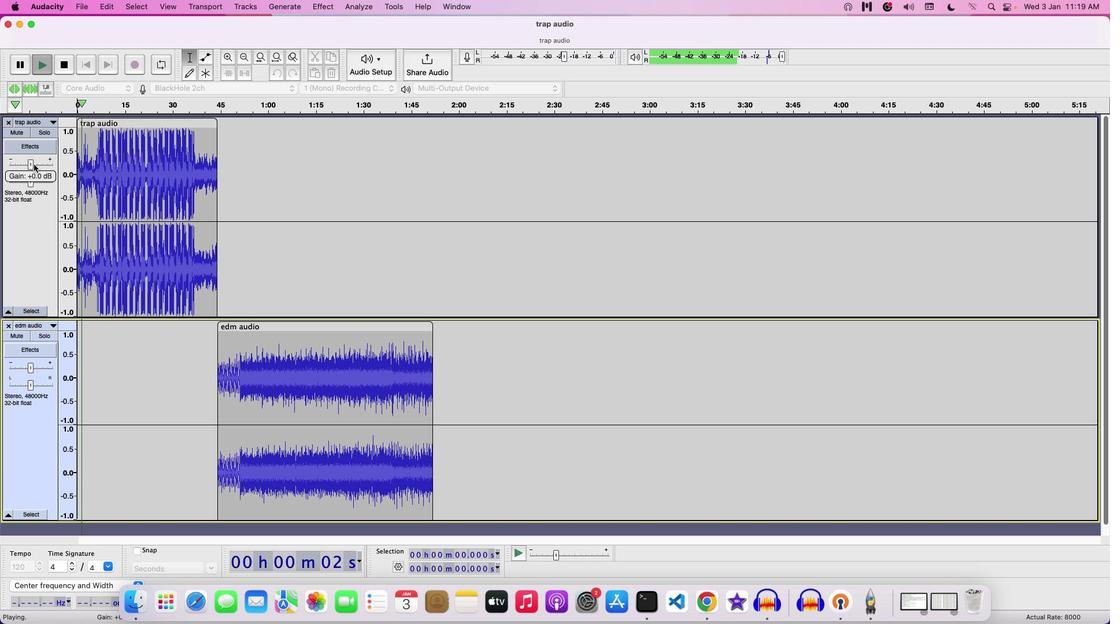 
Action: Mouse moved to (33, 164)
Screenshot: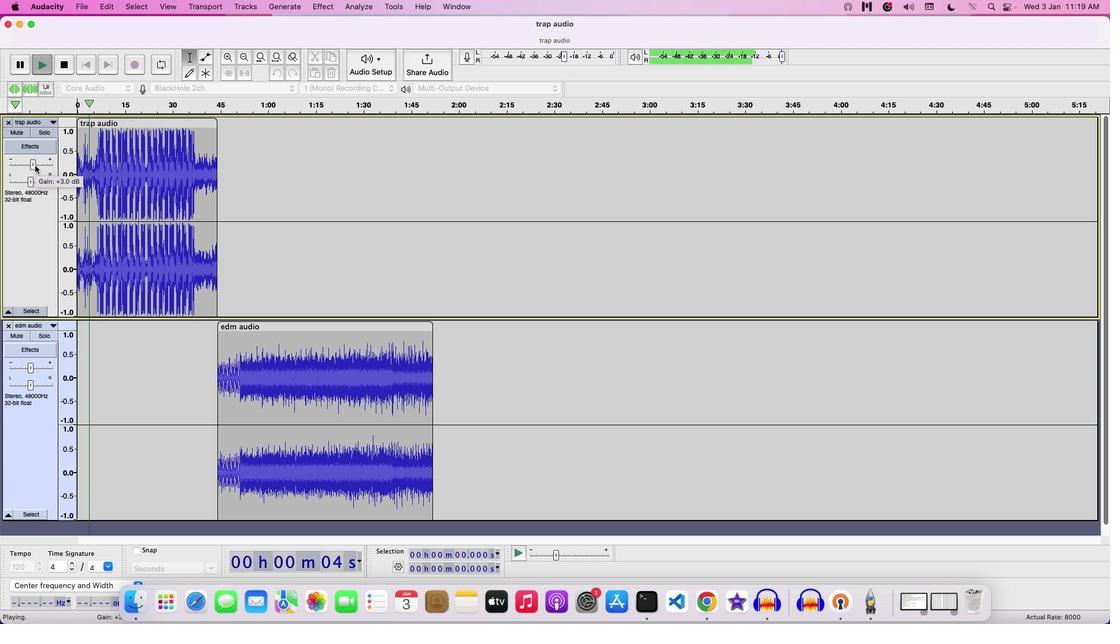 
Action: Mouse pressed left at (33, 164)
Screenshot: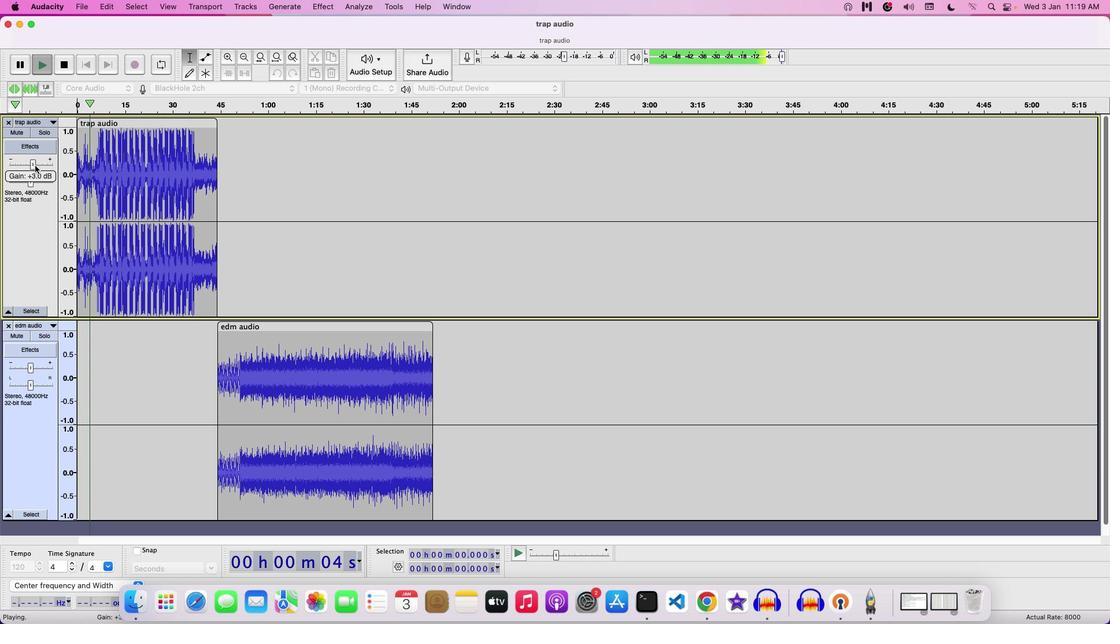 
Action: Mouse moved to (32, 164)
Screenshot: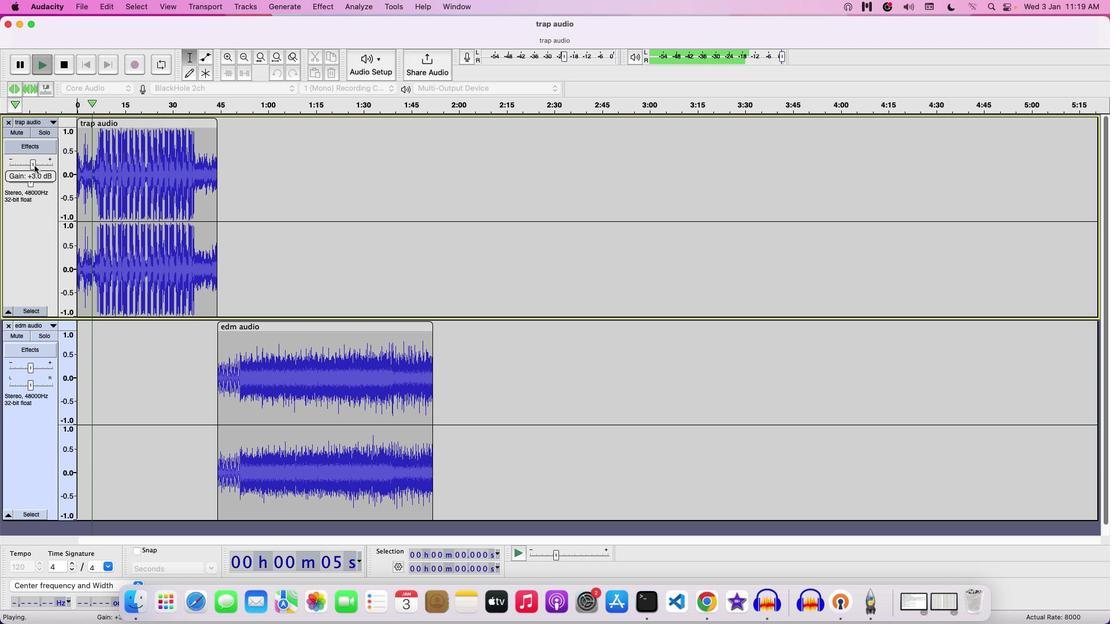 
Action: Mouse pressed left at (32, 164)
Screenshot: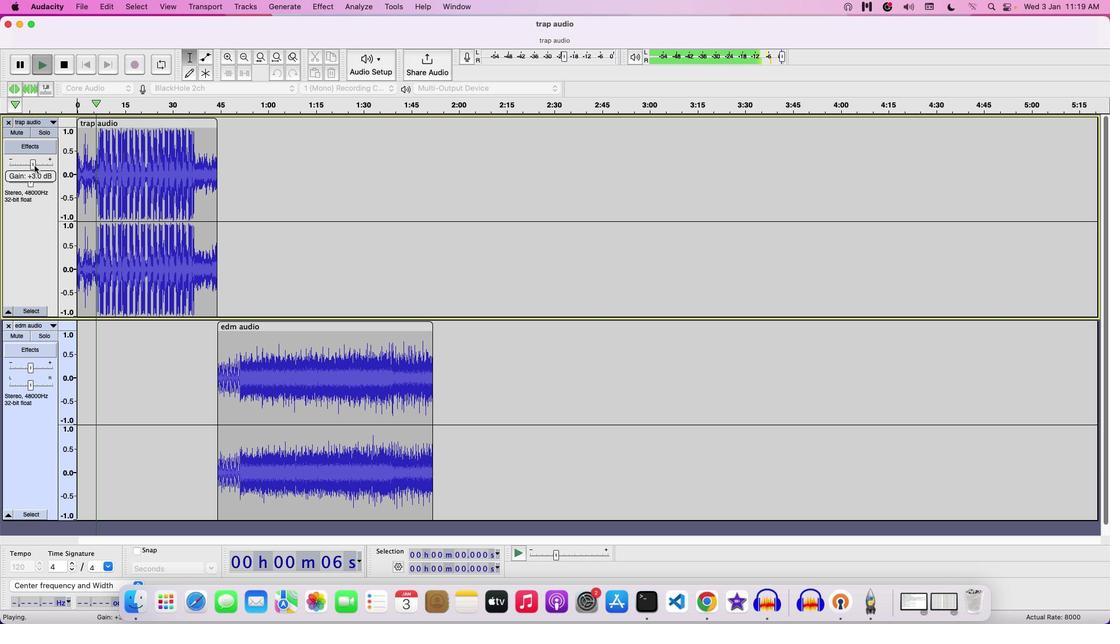 
Action: Mouse pressed left at (32, 164)
Screenshot: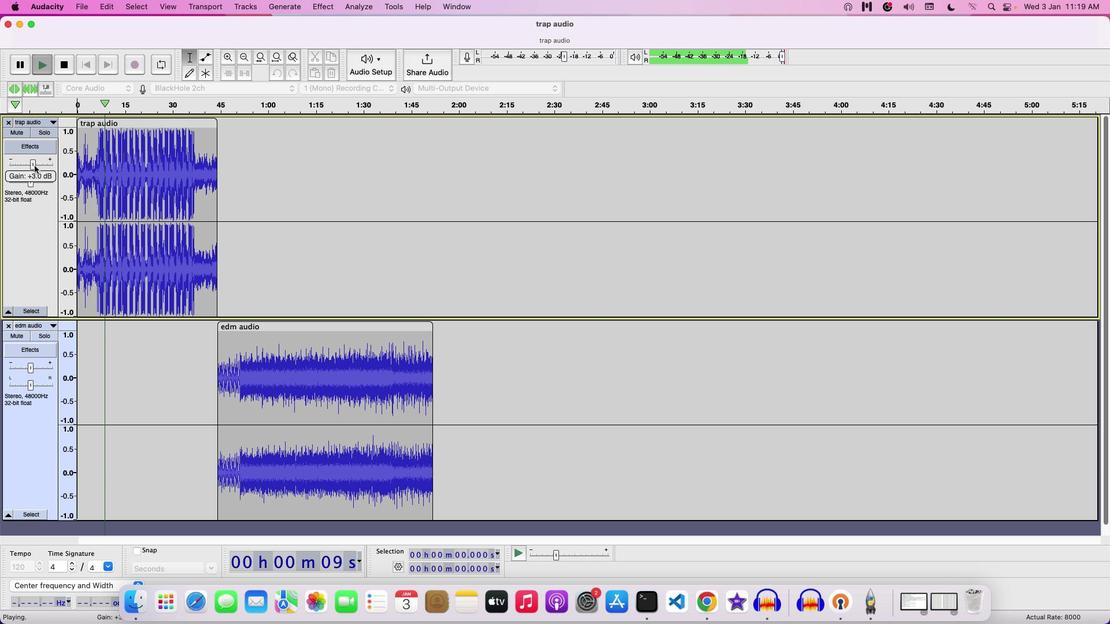 
Action: Mouse moved to (160, 359)
Screenshot: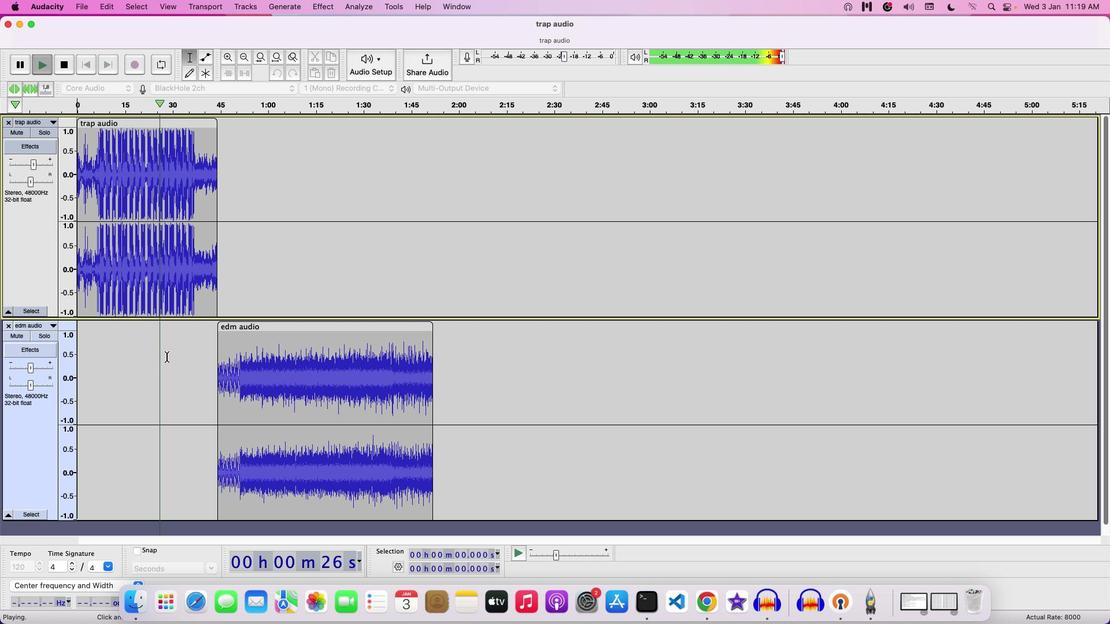 
Action: Key pressed Key.space
Screenshot: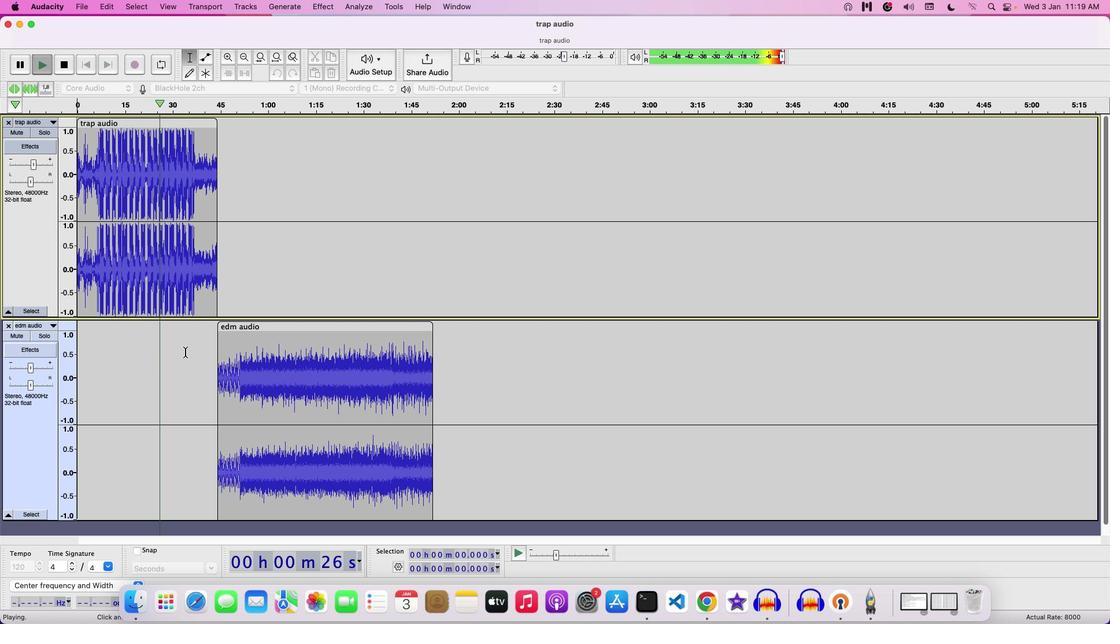 
Action: Mouse moved to (209, 194)
Screenshot: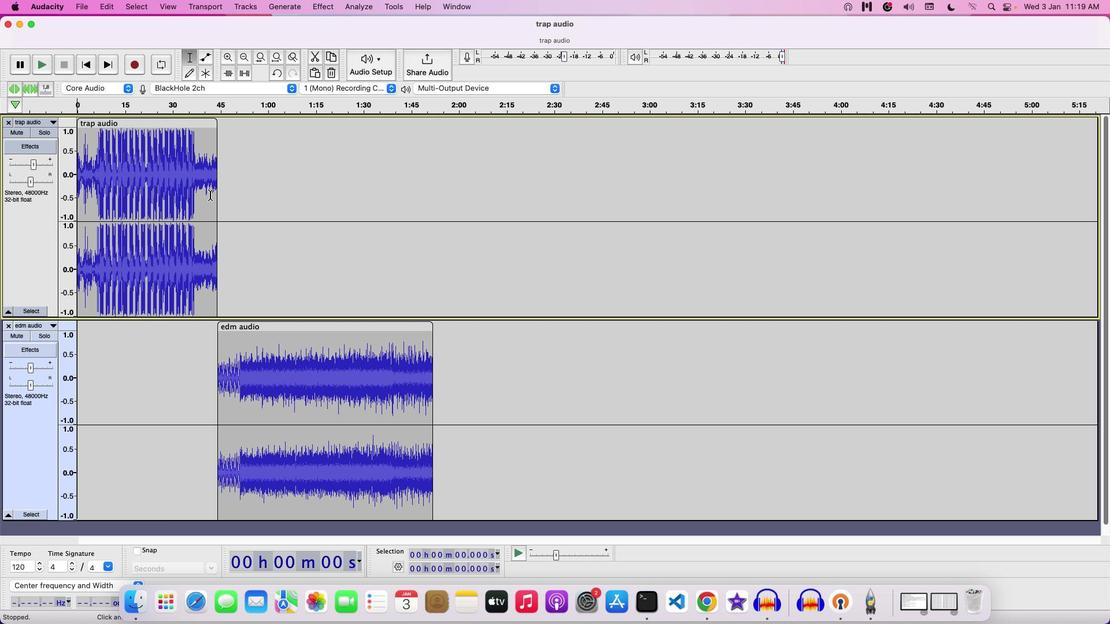 
Action: Mouse pressed left at (209, 194)
Screenshot: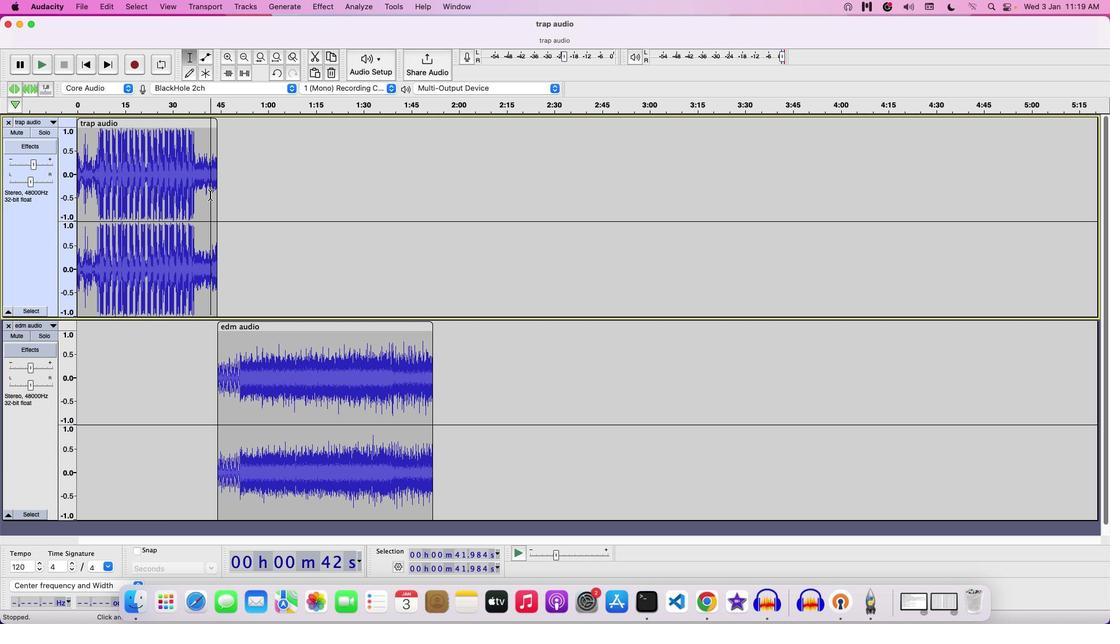 
Action: Key pressed Key.space
Screenshot: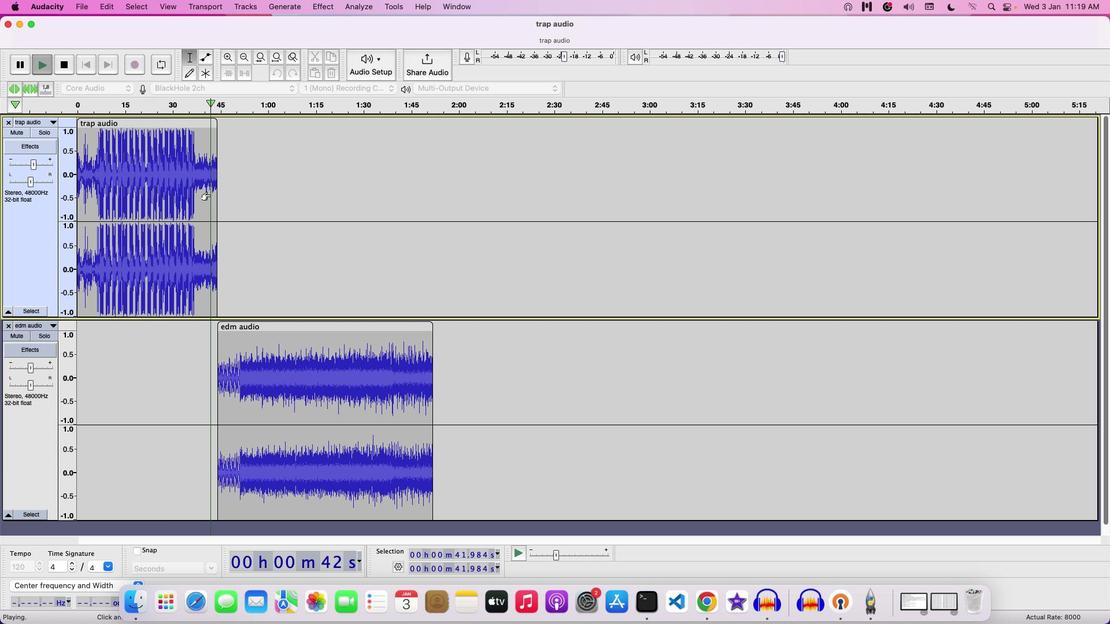 
Action: Mouse moved to (26, 368)
Screenshot: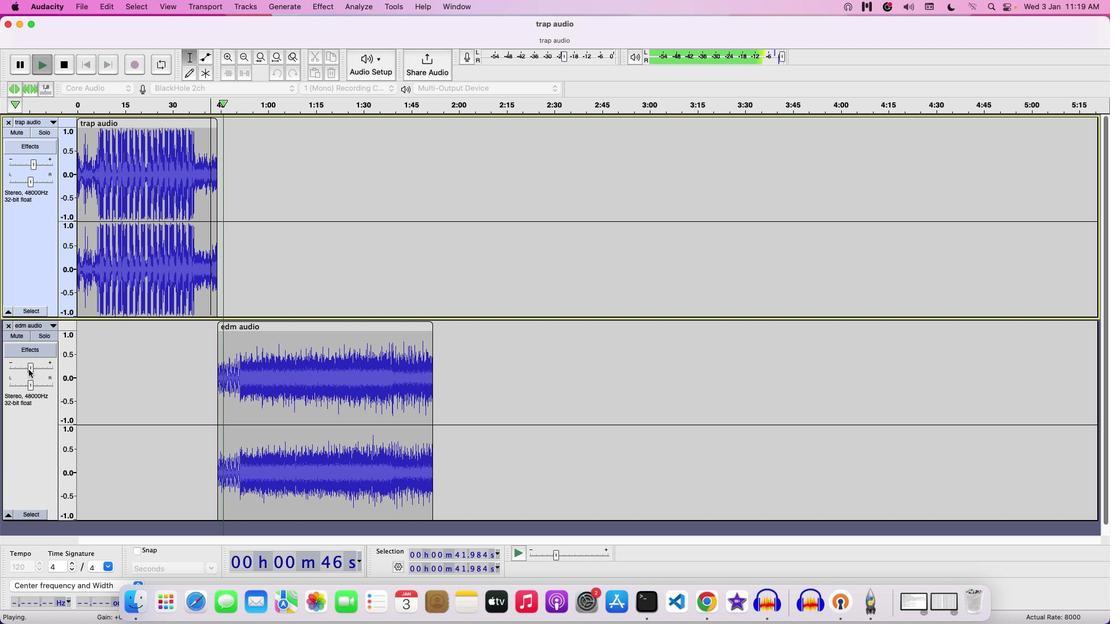 
Action: Mouse pressed left at (26, 368)
Screenshot: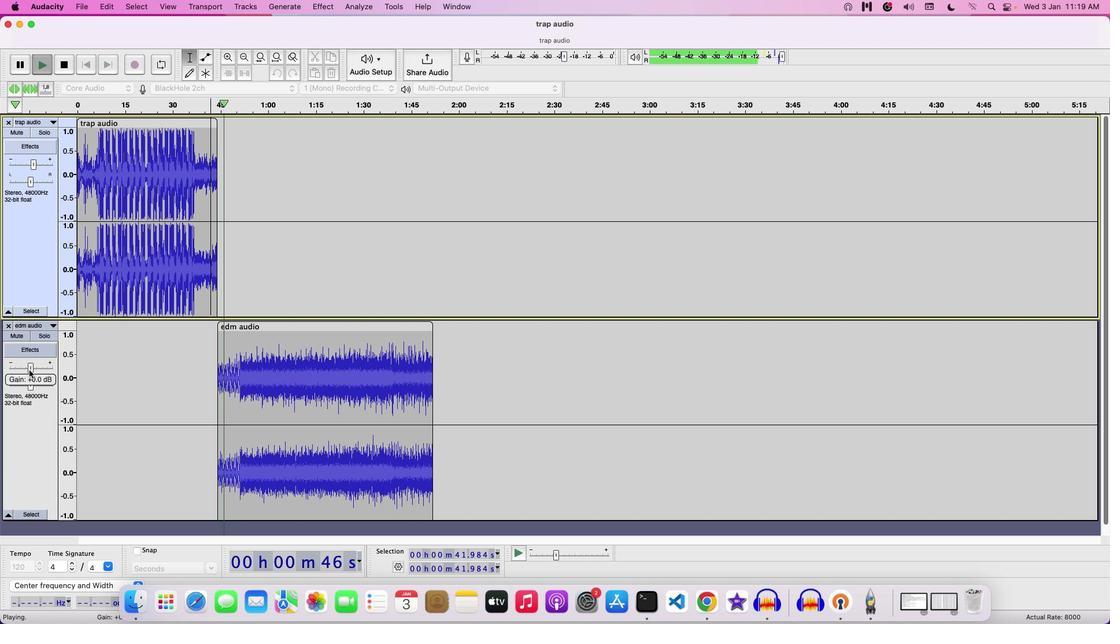 
Action: Mouse moved to (390, 266)
Screenshot: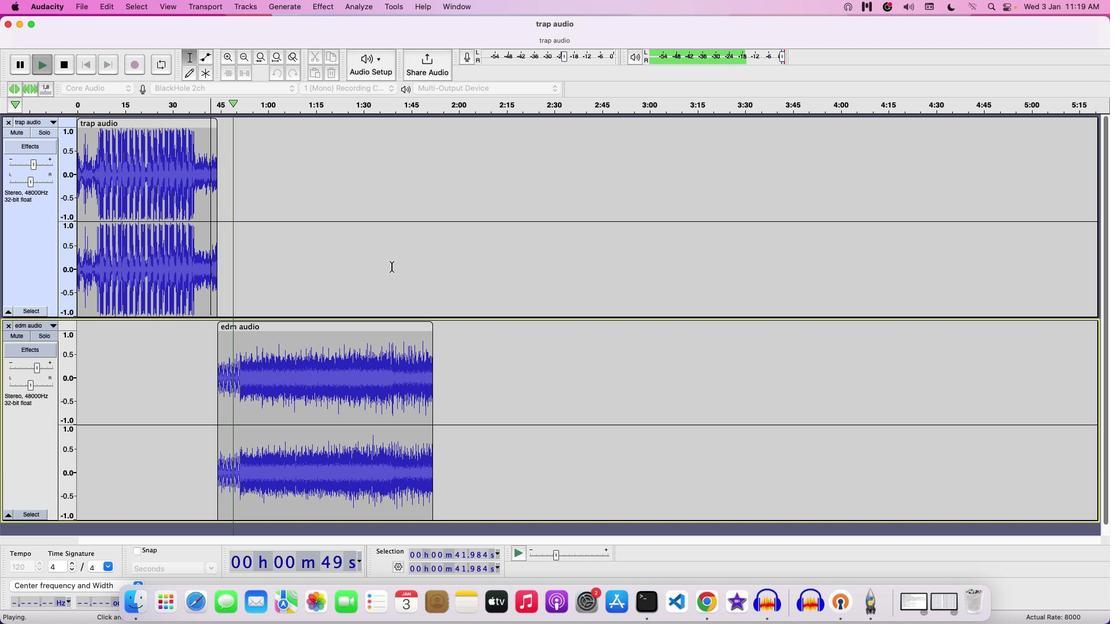 
Action: Mouse scrolled (390, 266) with delta (0, -1)
Screenshot: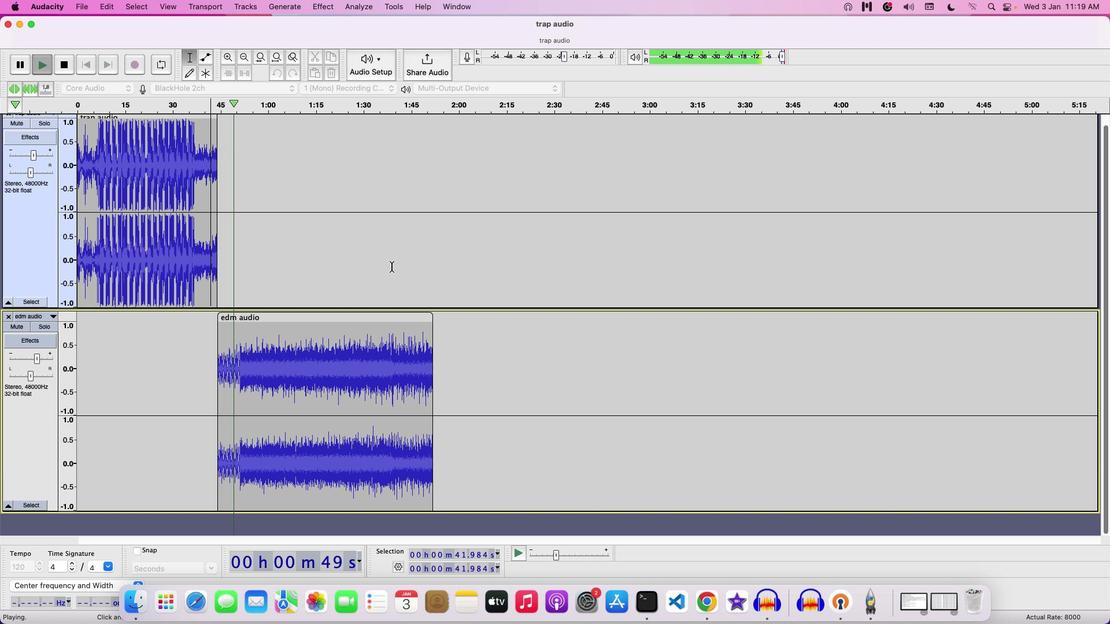 
Action: Mouse scrolled (390, 266) with delta (0, -1)
Screenshot: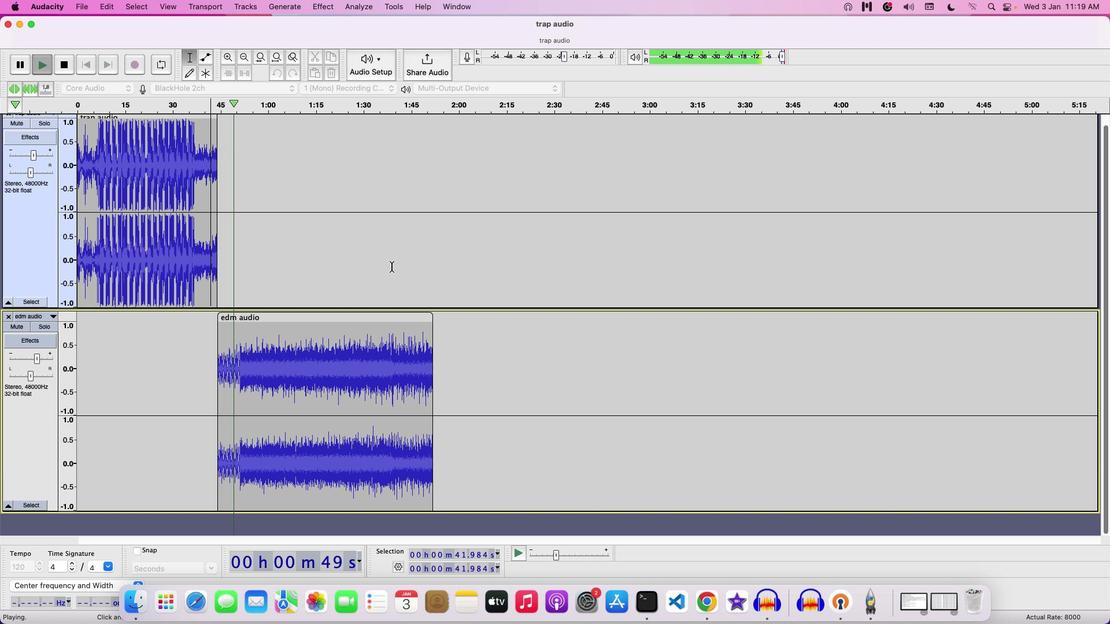 
Action: Mouse scrolled (390, 266) with delta (0, -1)
Screenshot: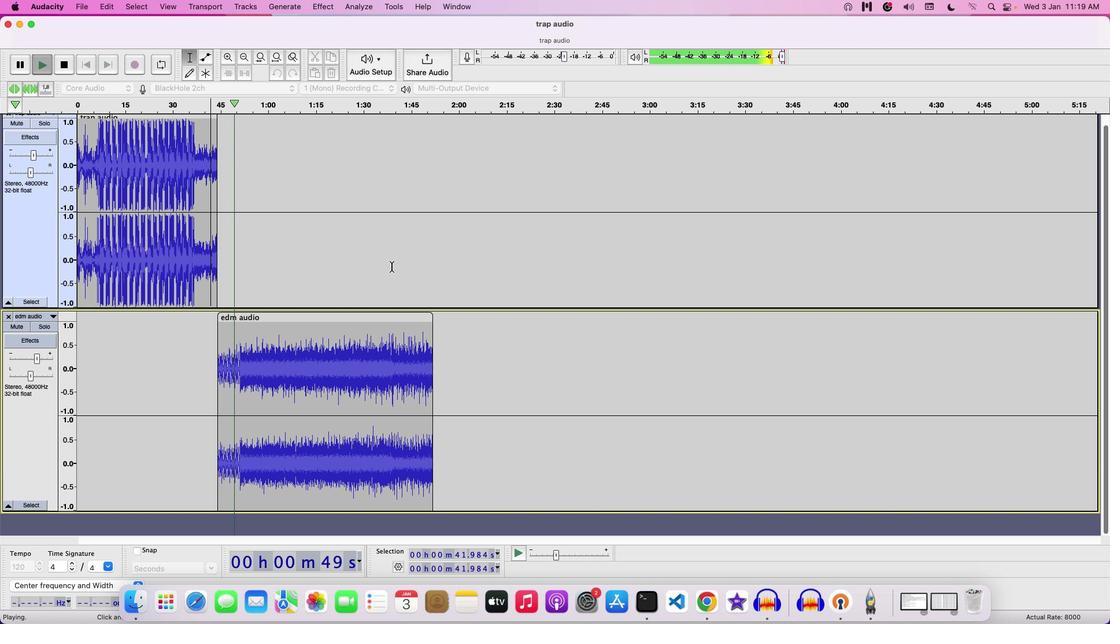 
Action: Mouse moved to (368, 230)
Screenshot: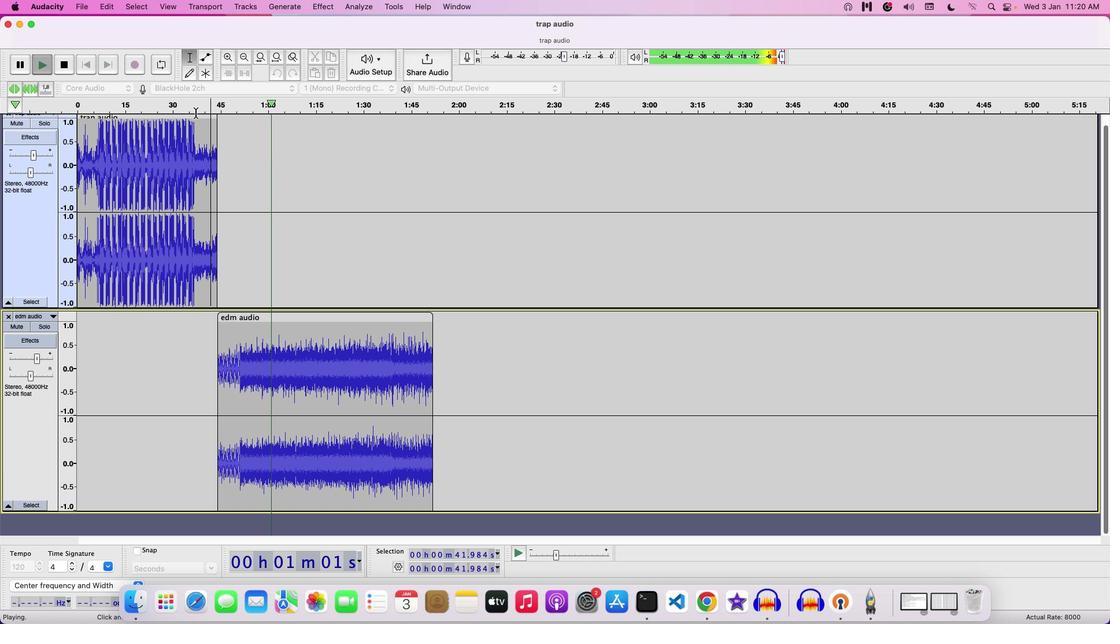 
Action: Key pressed Key.space
Screenshot: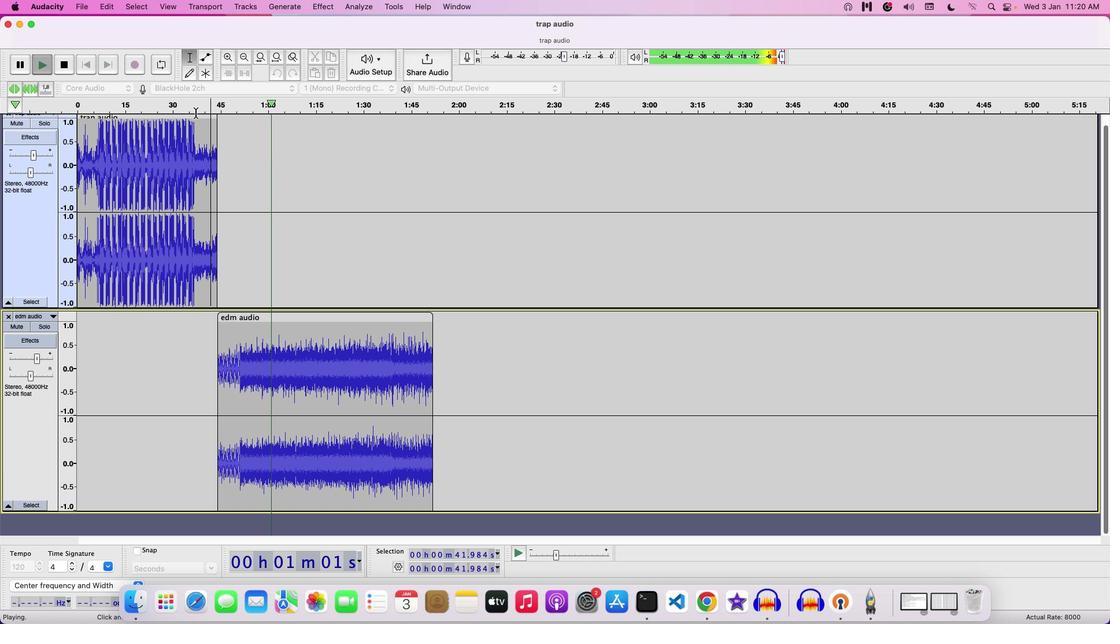 
Action: Mouse moved to (80, 4)
Screenshot: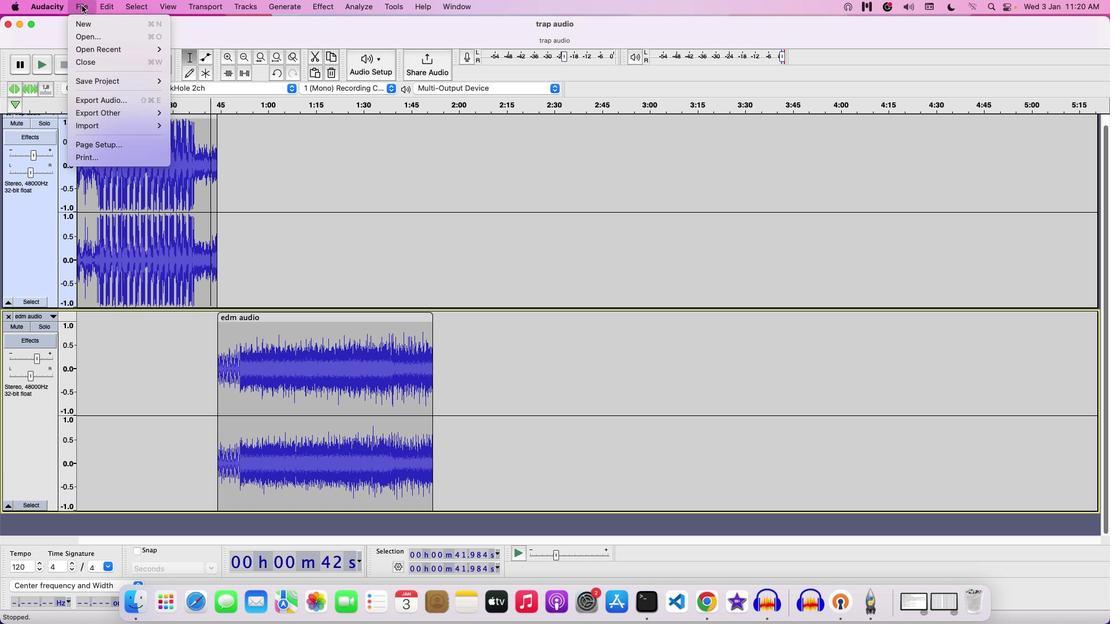 
Action: Mouse pressed left at (80, 4)
Screenshot: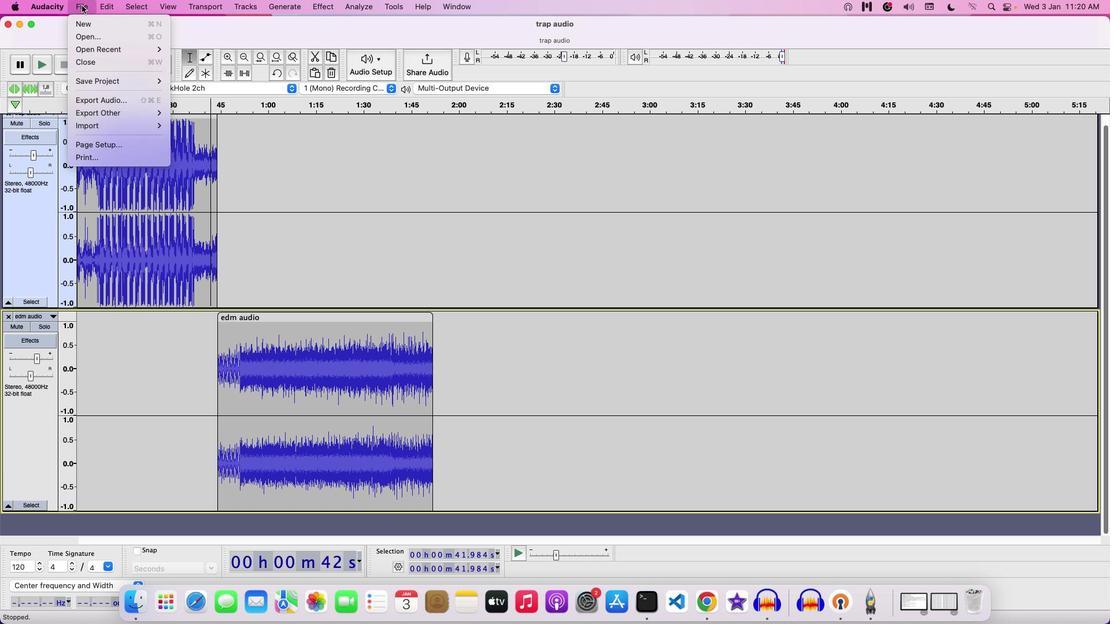
Action: Mouse moved to (85, 86)
Screenshot: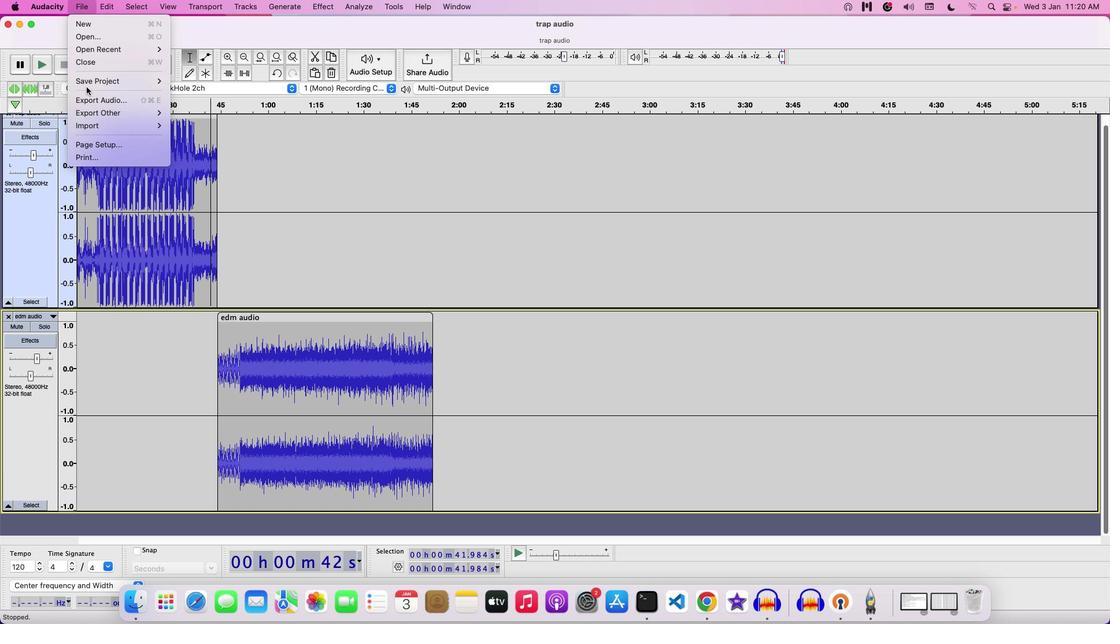 
Action: Mouse pressed left at (85, 86)
Screenshot: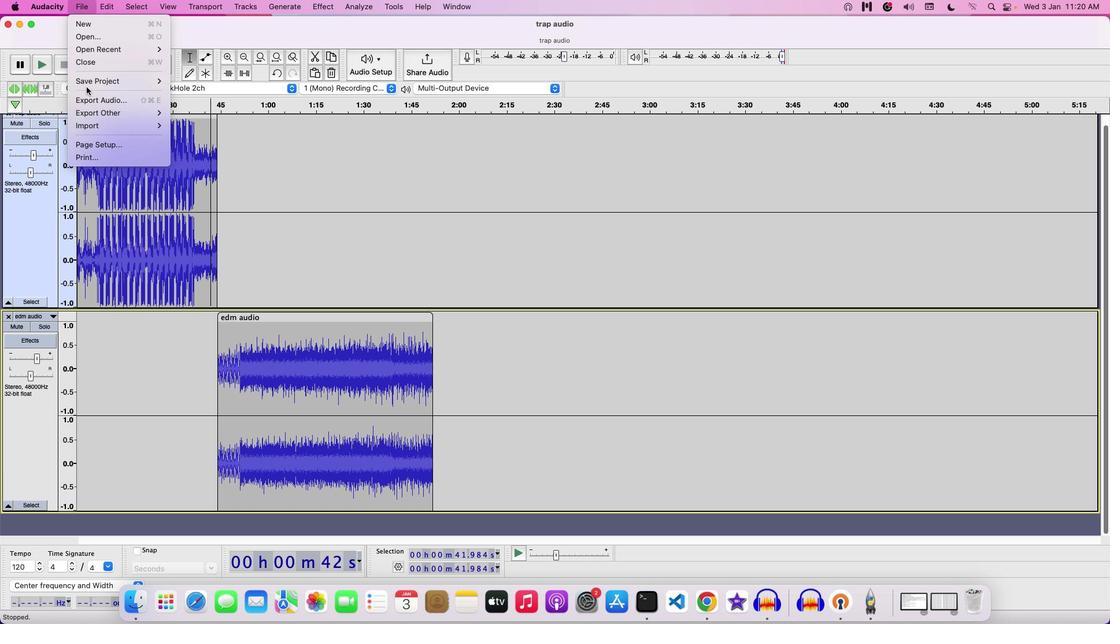 
Action: Mouse pressed left at (85, 86)
Screenshot: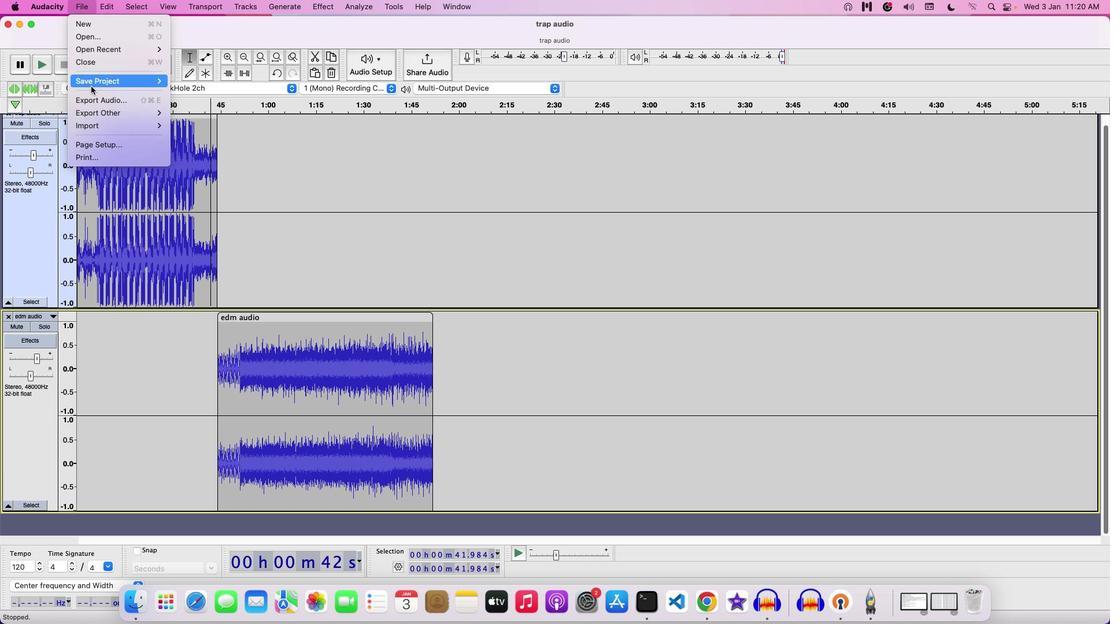 
Action: Mouse moved to (93, 83)
Screenshot: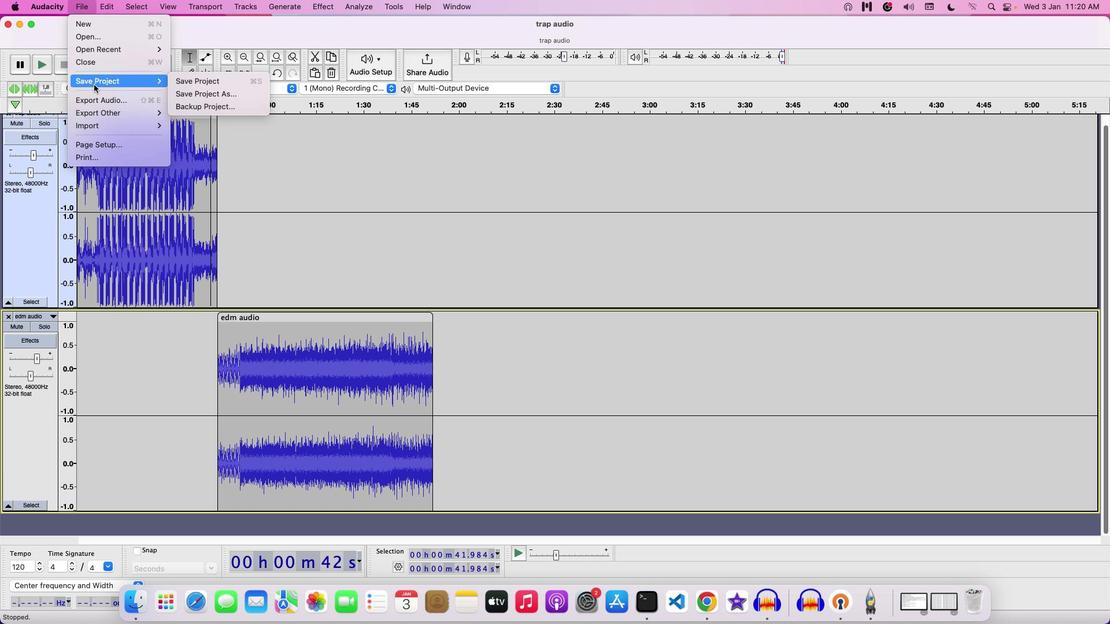 
Action: Mouse pressed left at (93, 83)
Screenshot: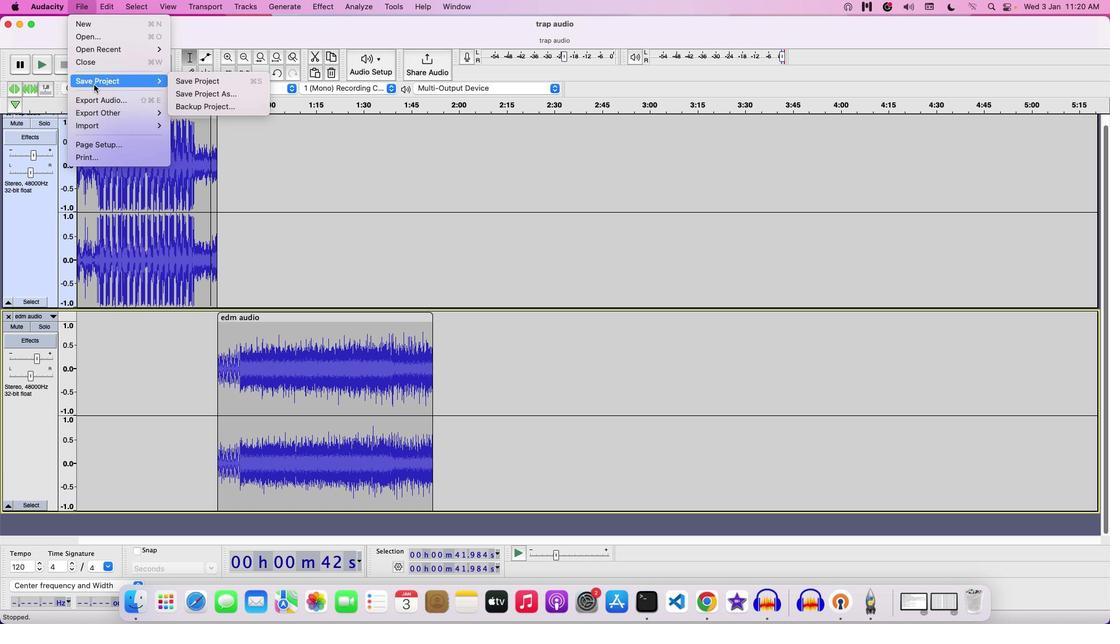 
Action: Mouse moved to (183, 83)
Screenshot: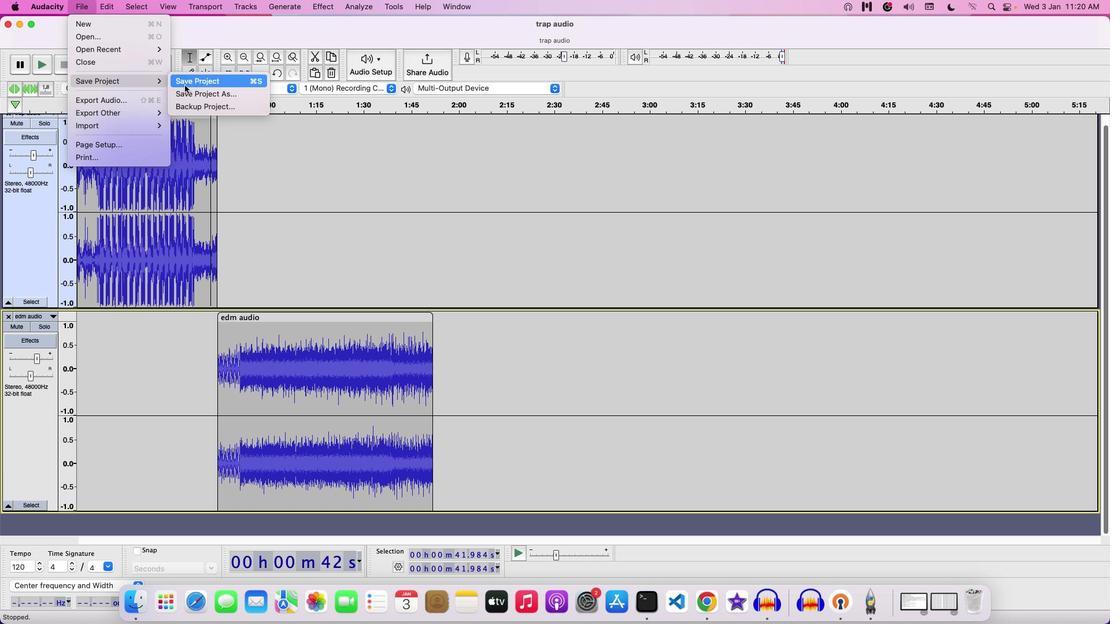 
Action: Mouse pressed left at (183, 83)
Screenshot: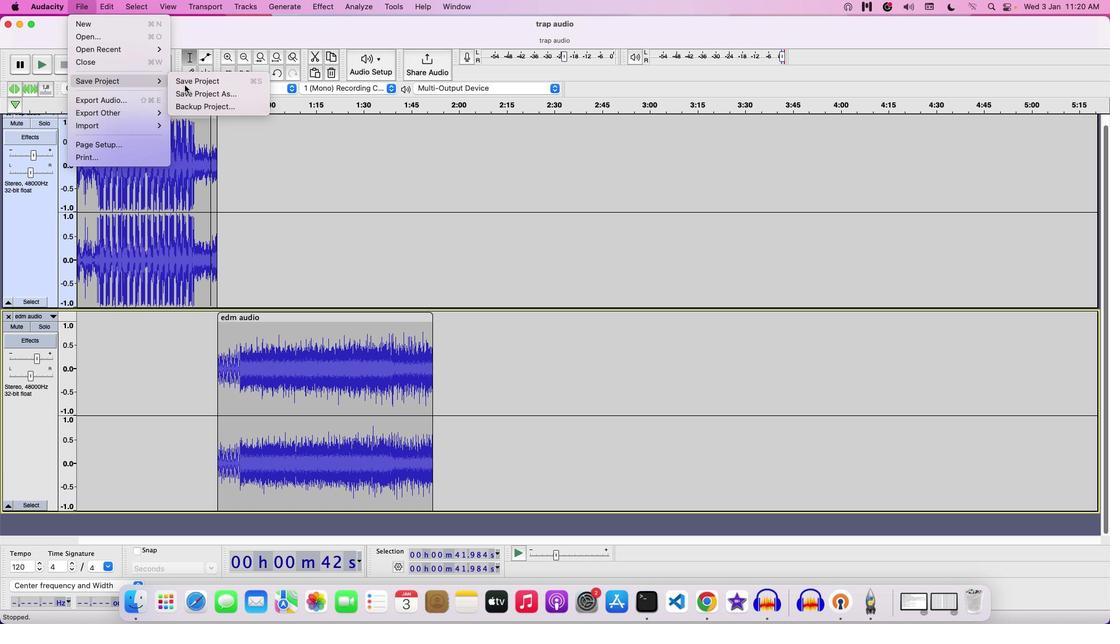 
Action: Mouse moved to (613, 188)
Screenshot: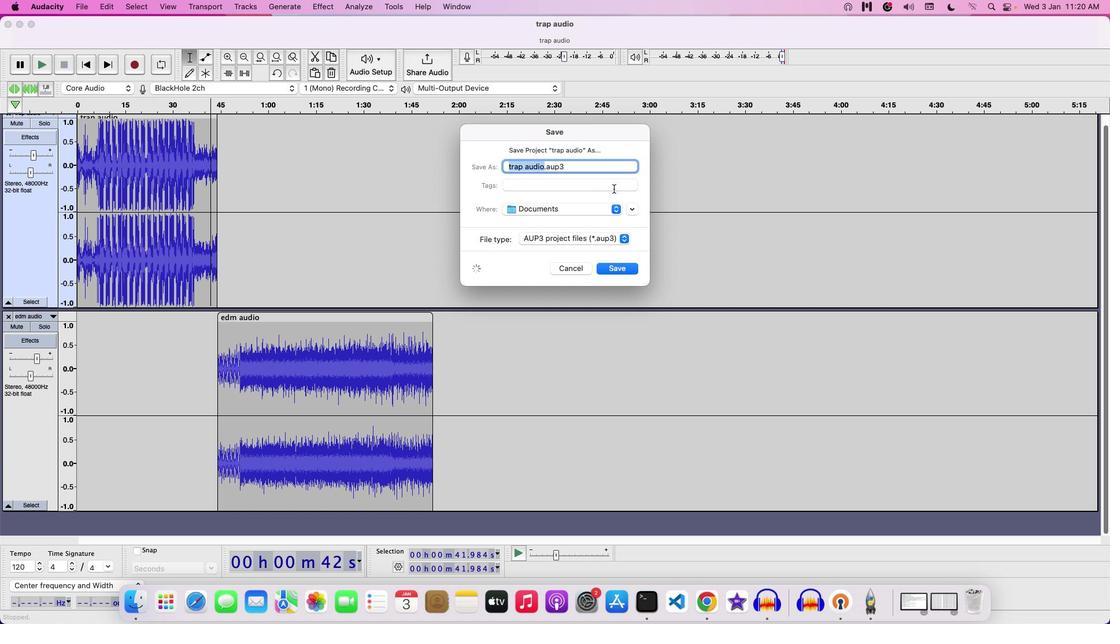 
Action: Key pressed Key.backspace'M'Key.backspace'M''U''L''T''I''T''R''A''C''K'Key.space'E''D''I''T''I''N''G'Key.space'T''O'Key.space'R''E''M''I''X'Key.space'A'Key.space'S''O''N''G'
Screenshot: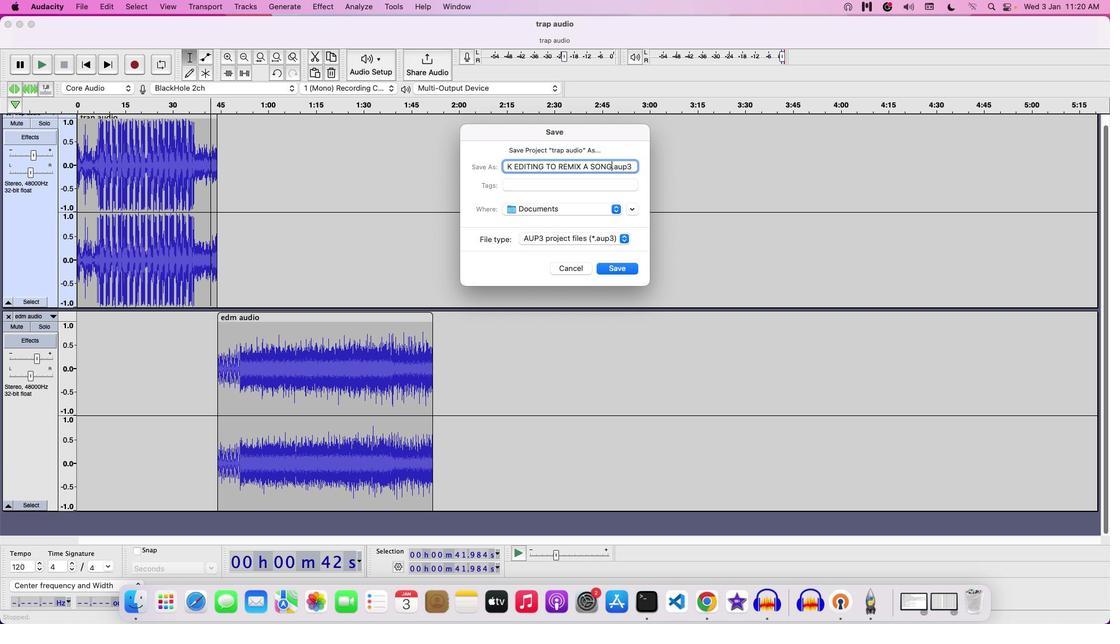 
Action: Mouse moved to (632, 266)
Screenshot: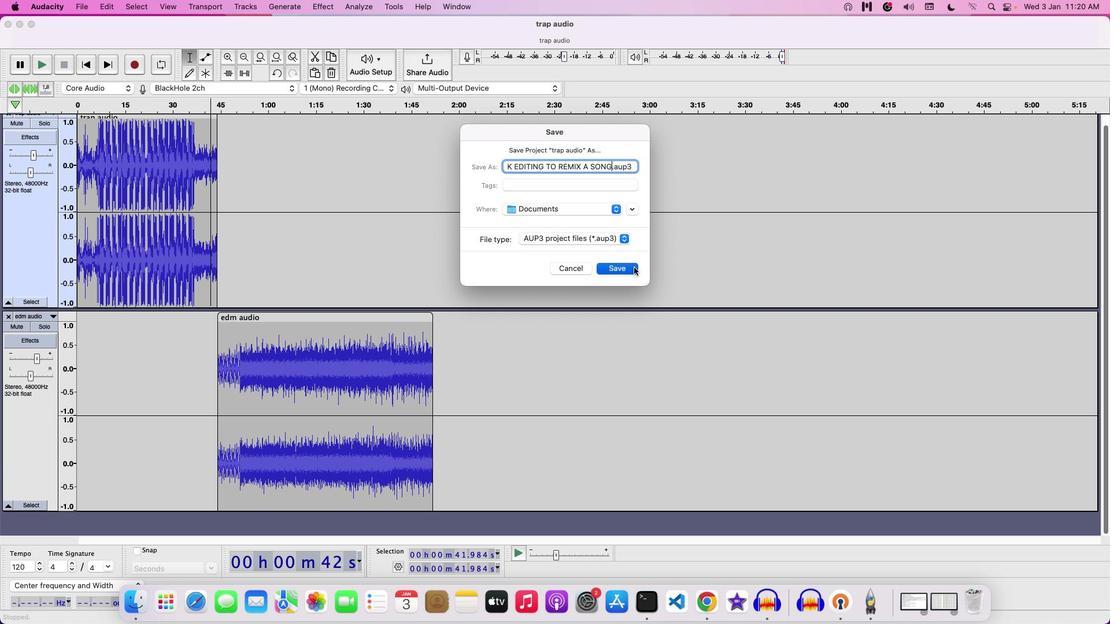 
Action: Mouse pressed left at (632, 266)
Screenshot: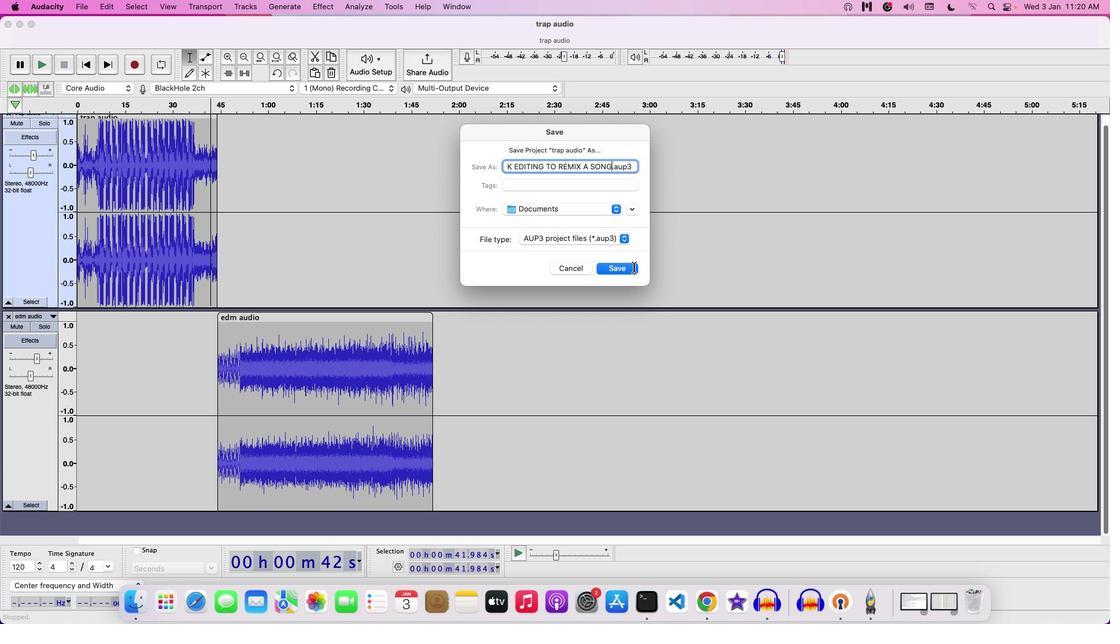 
